 Task: Add Tints Of Nature 7N Natural Medium Blonde to the cart.
Action: Mouse moved to (224, 124)
Screenshot: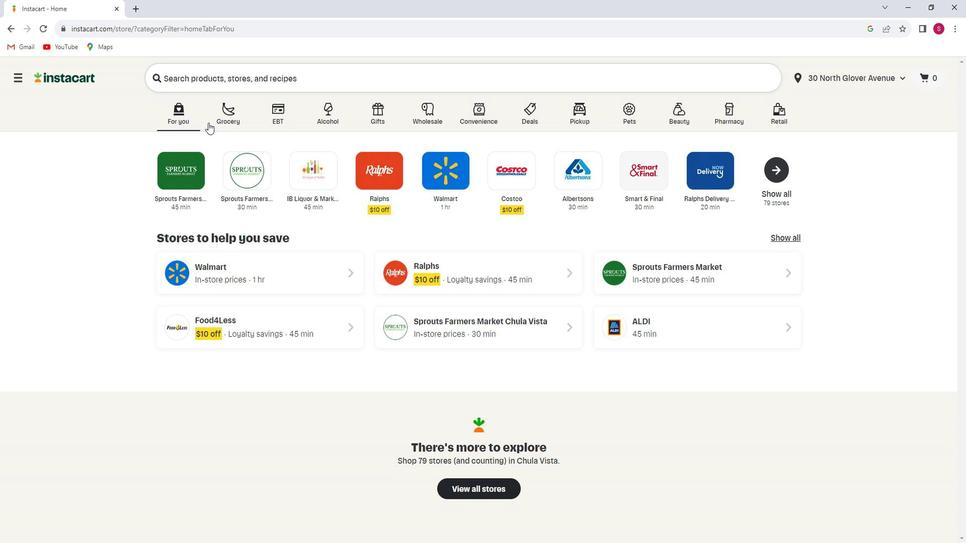 
Action: Mouse pressed left at (224, 124)
Screenshot: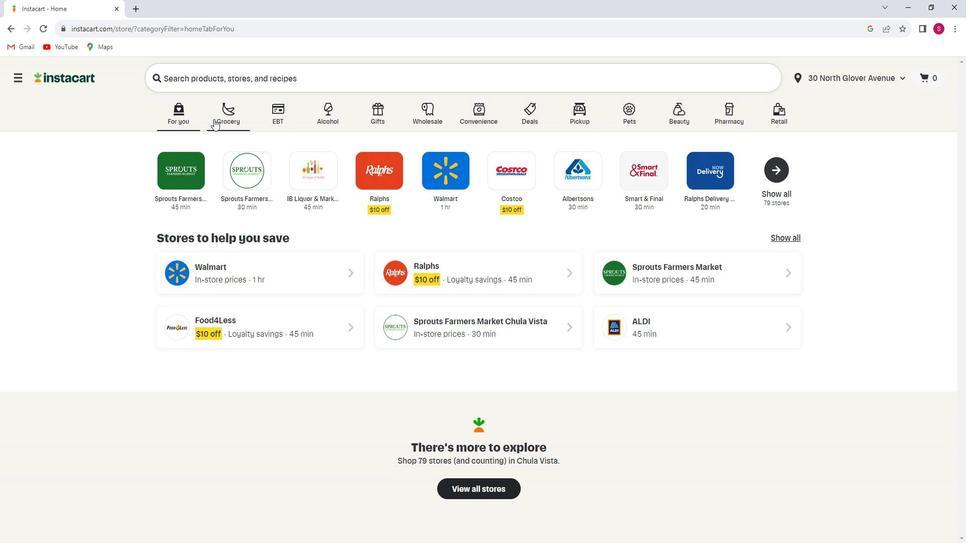 
Action: Mouse moved to (232, 310)
Screenshot: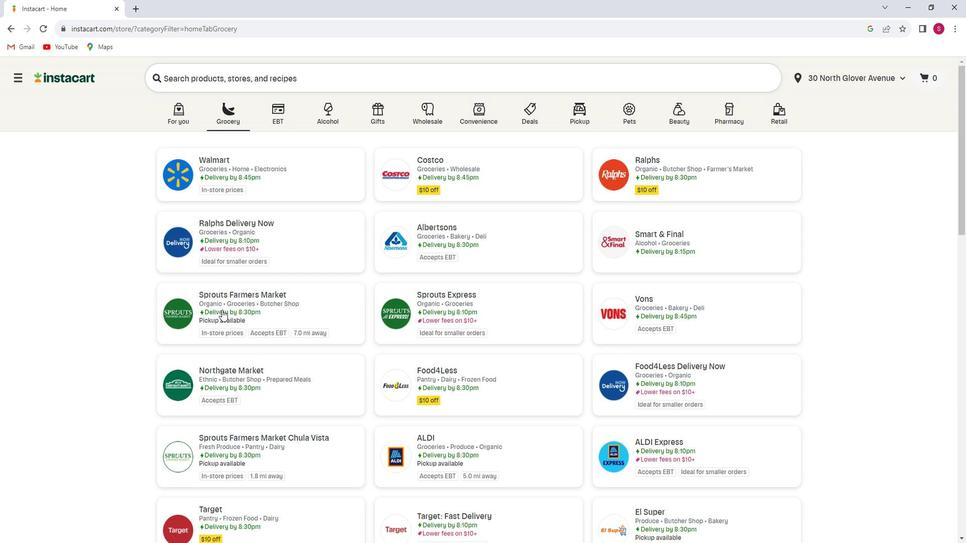 
Action: Mouse pressed left at (232, 310)
Screenshot: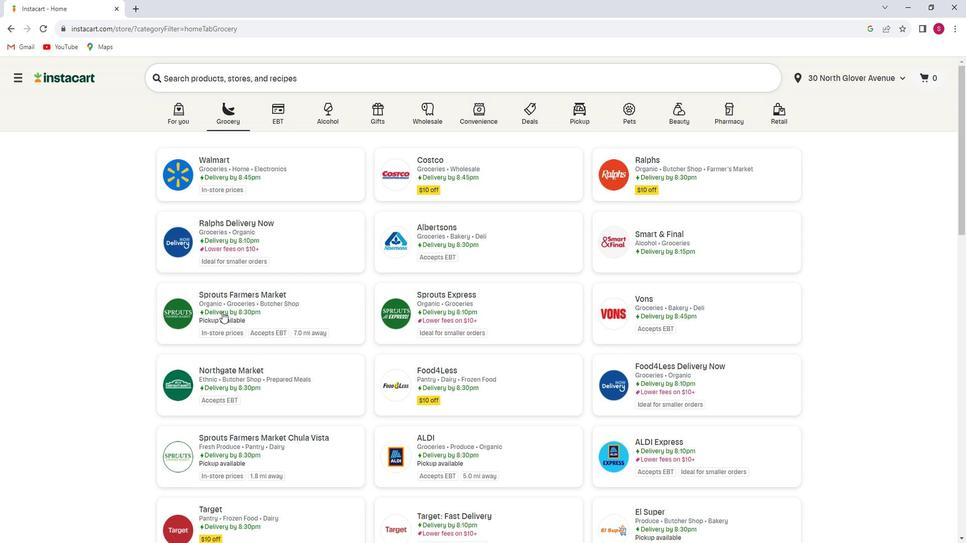 
Action: Mouse moved to (111, 337)
Screenshot: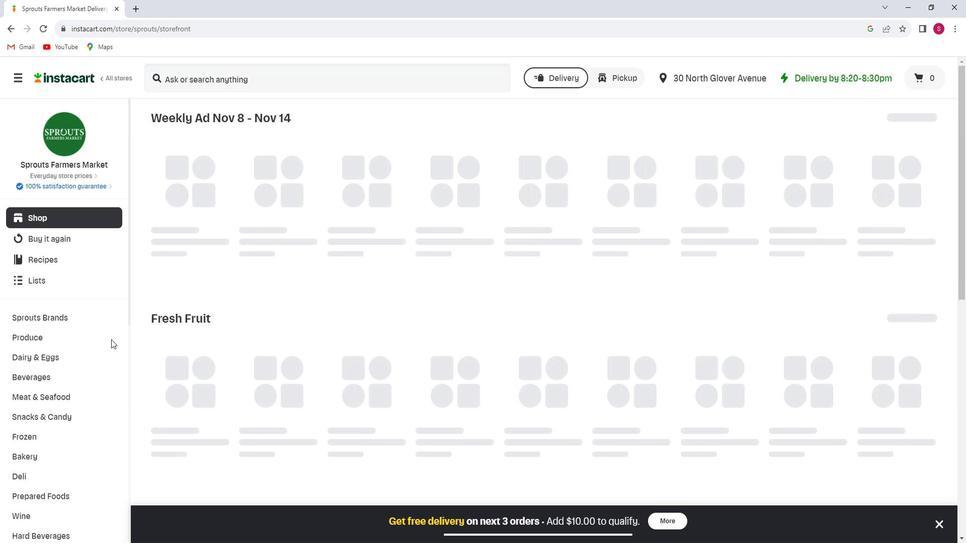 
Action: Mouse scrolled (111, 336) with delta (0, 0)
Screenshot: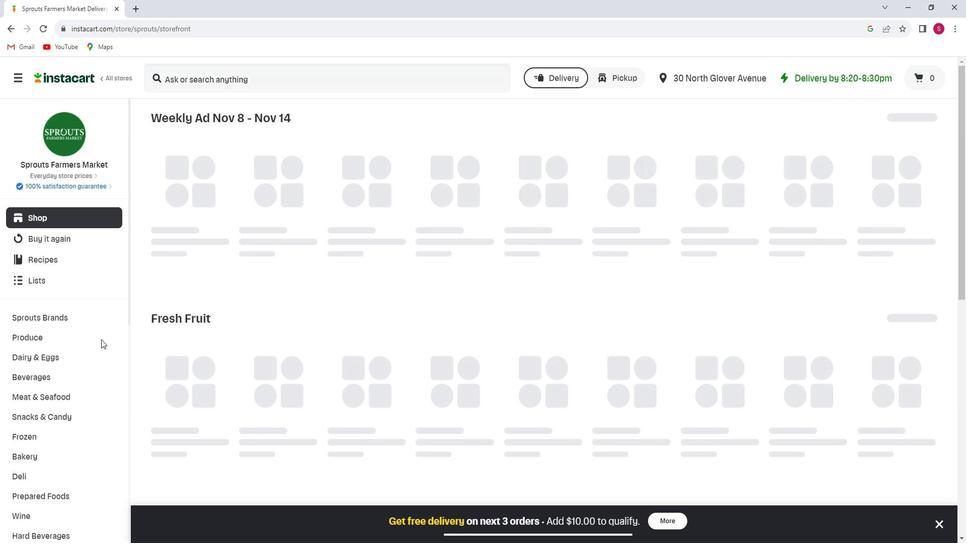 
Action: Mouse moved to (110, 337)
Screenshot: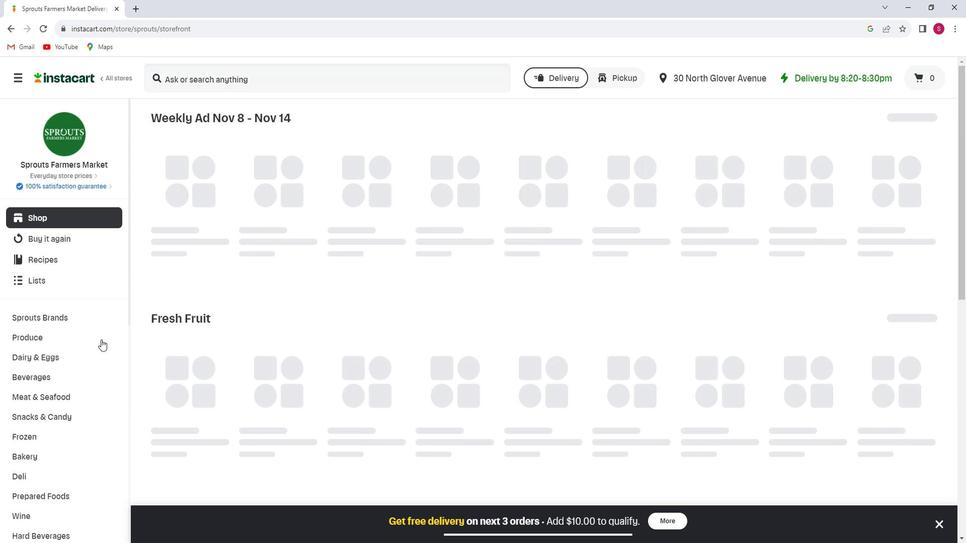 
Action: Mouse scrolled (110, 336) with delta (0, 0)
Screenshot: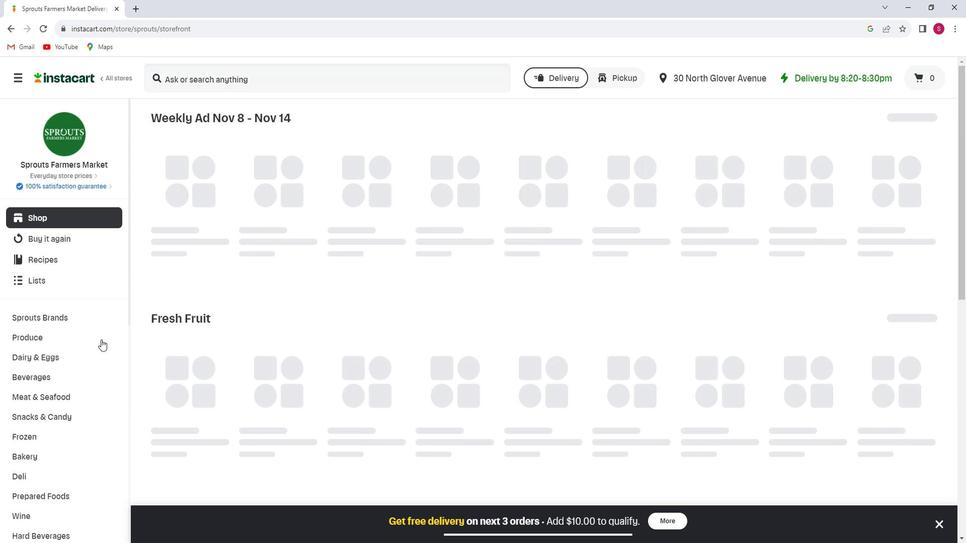 
Action: Mouse scrolled (110, 336) with delta (0, 0)
Screenshot: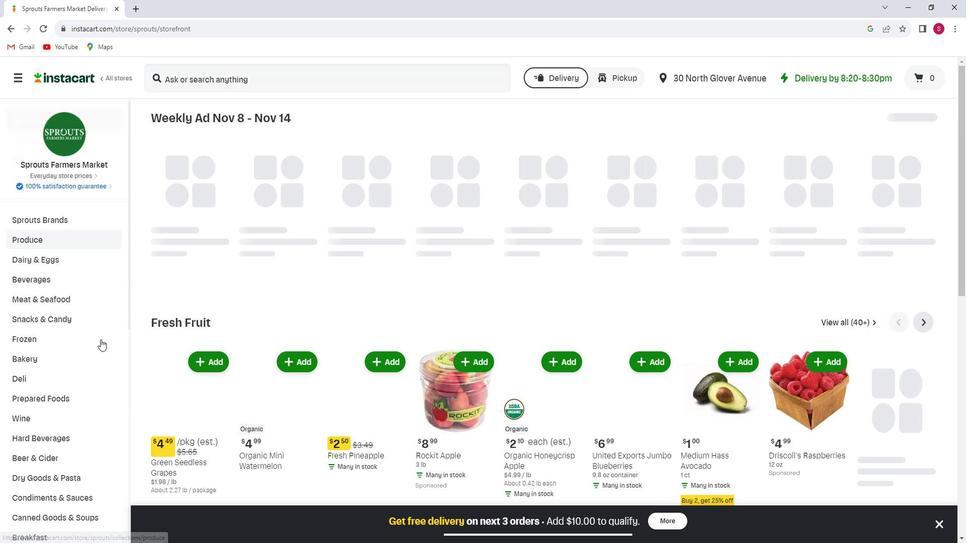 
Action: Mouse scrolled (110, 336) with delta (0, 0)
Screenshot: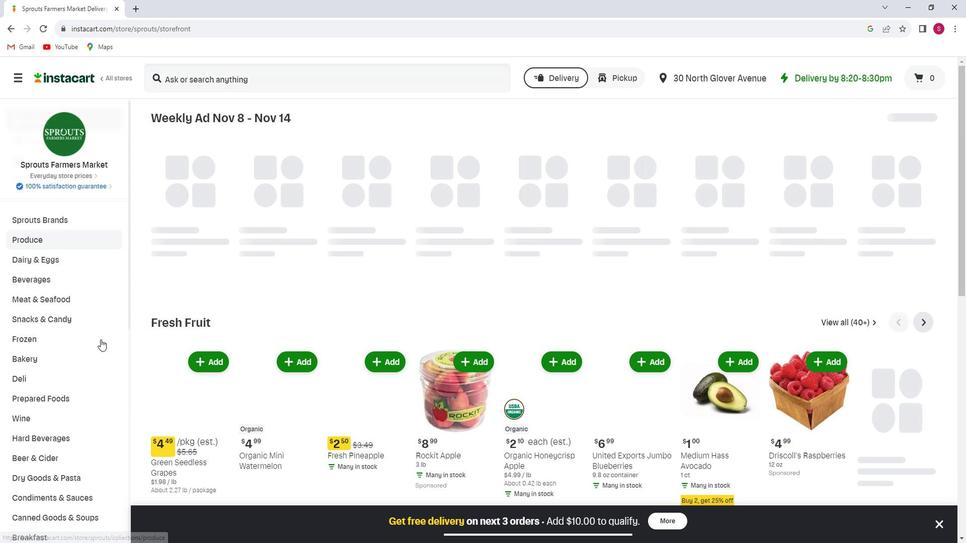 
Action: Mouse moved to (102, 341)
Screenshot: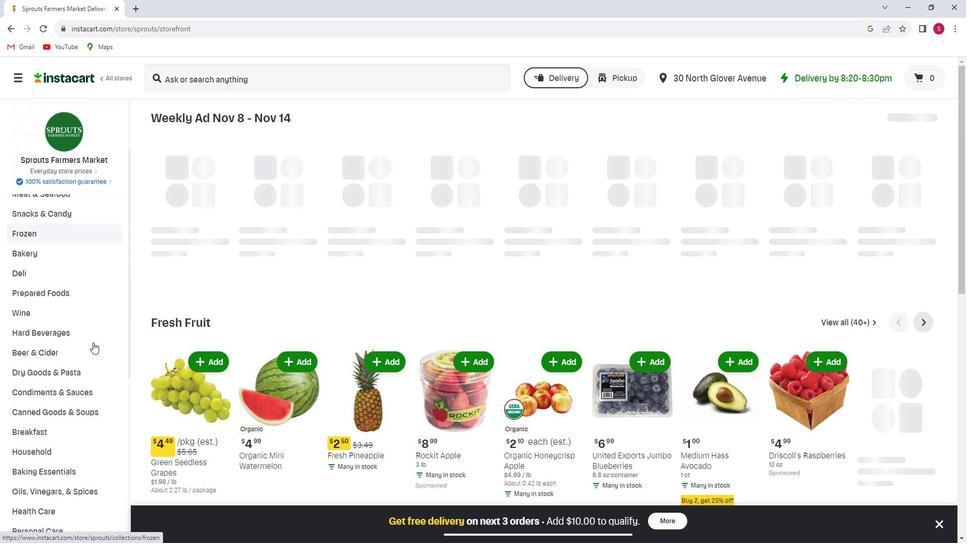 
Action: Mouse scrolled (102, 340) with delta (0, 0)
Screenshot: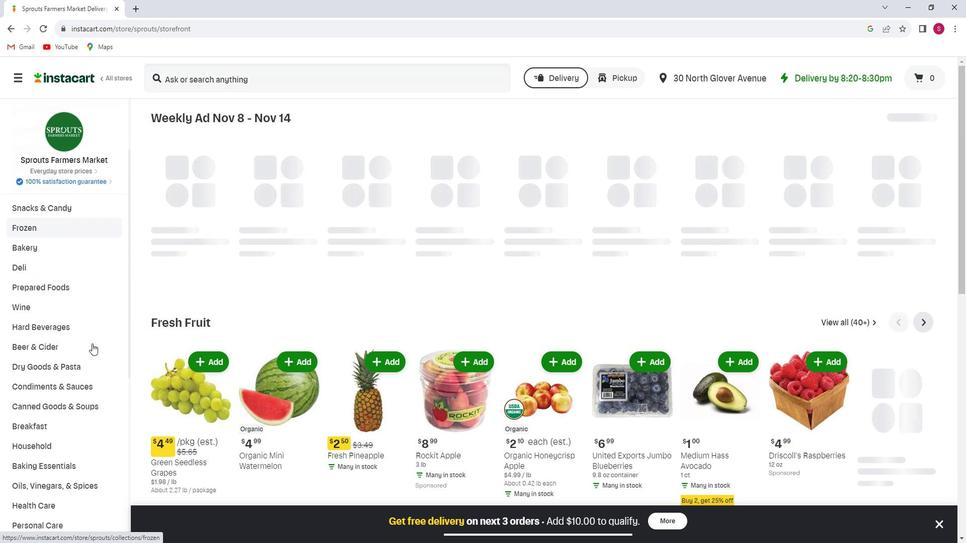 
Action: Mouse scrolled (102, 340) with delta (0, 0)
Screenshot: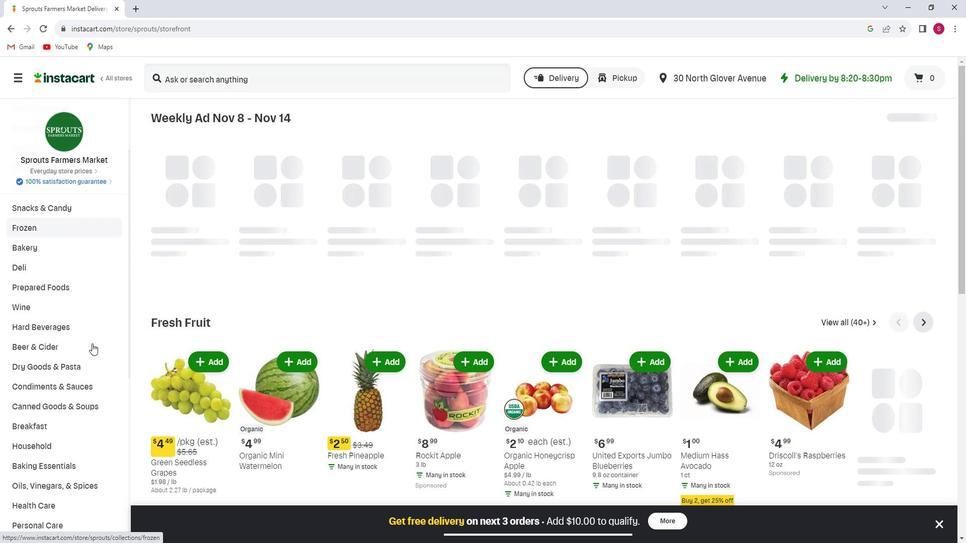 
Action: Mouse moved to (31, 398)
Screenshot: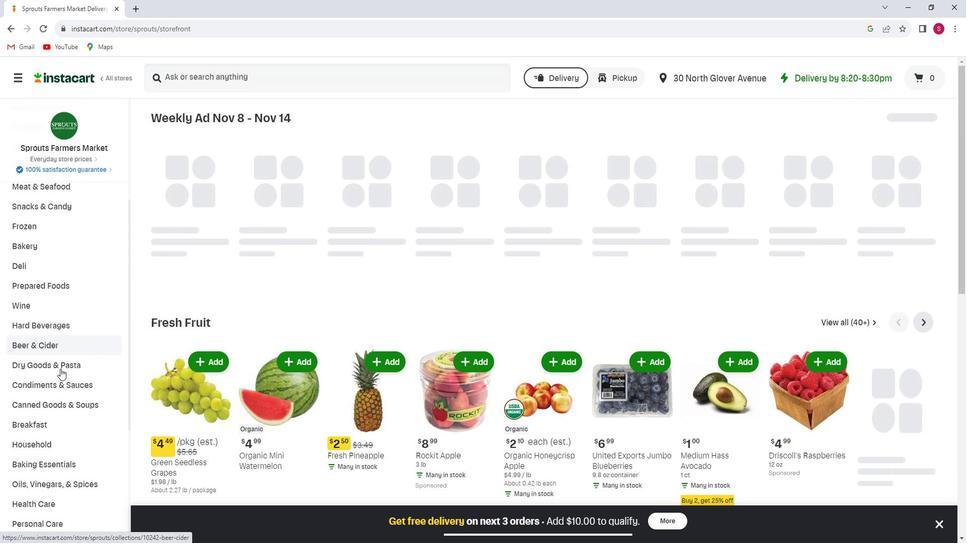 
Action: Mouse scrolled (31, 397) with delta (0, 0)
Screenshot: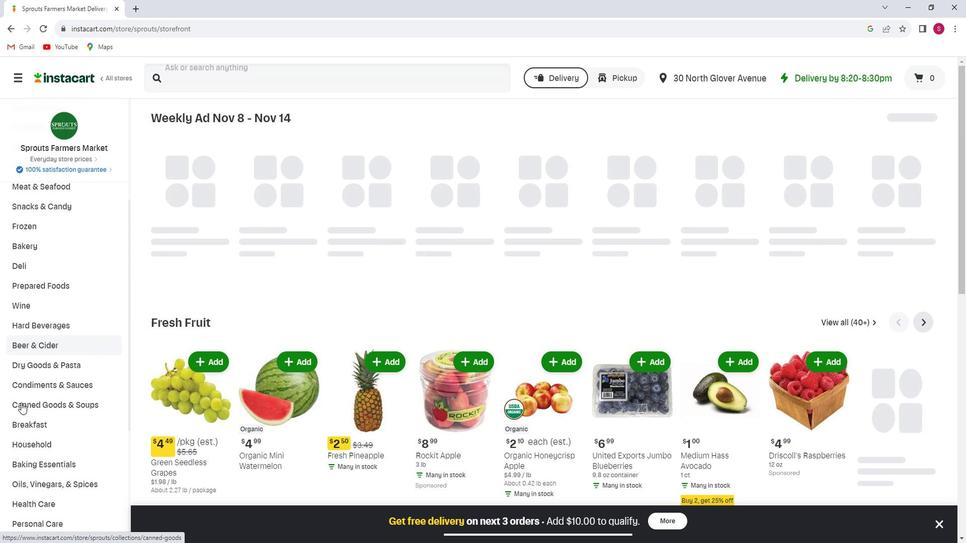 
Action: Mouse scrolled (31, 397) with delta (0, 0)
Screenshot: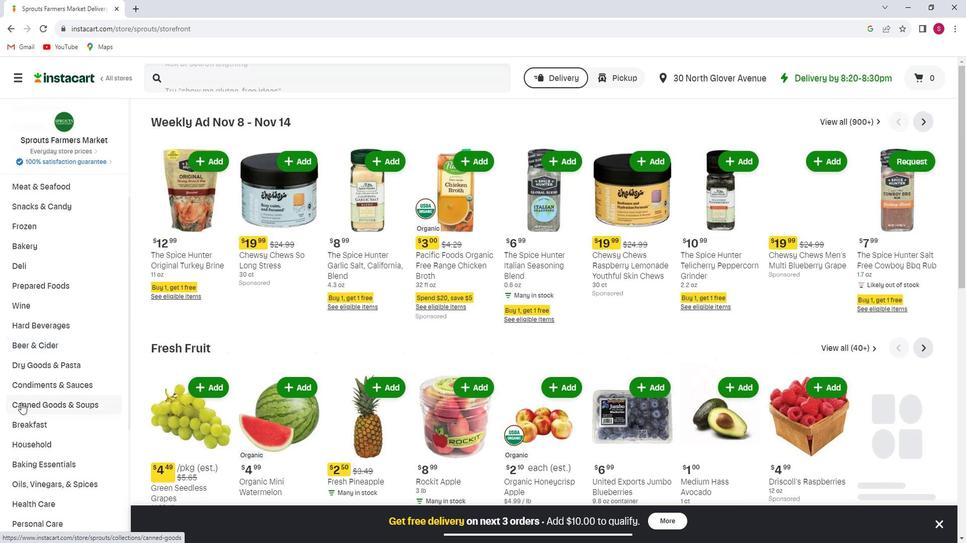 
Action: Mouse scrolled (31, 397) with delta (0, 0)
Screenshot: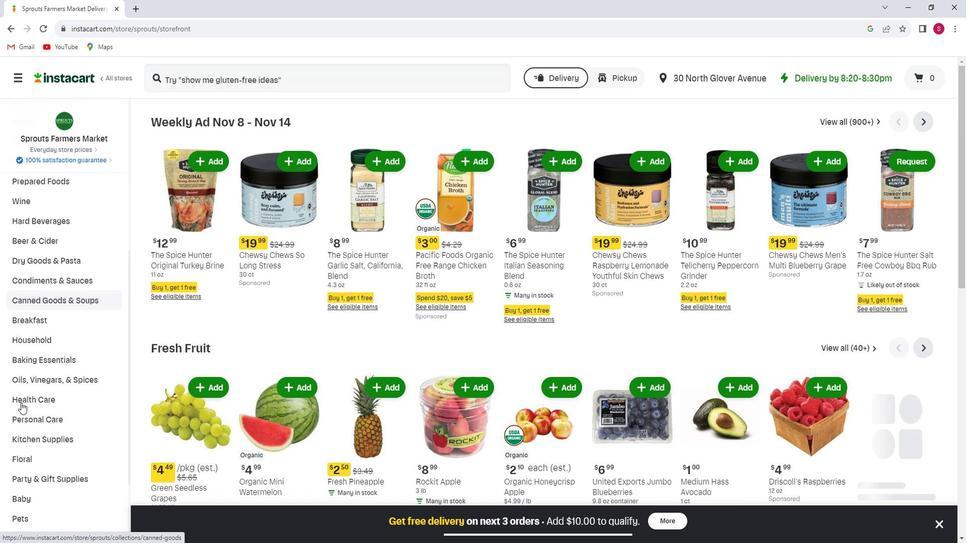 
Action: Mouse moved to (37, 401)
Screenshot: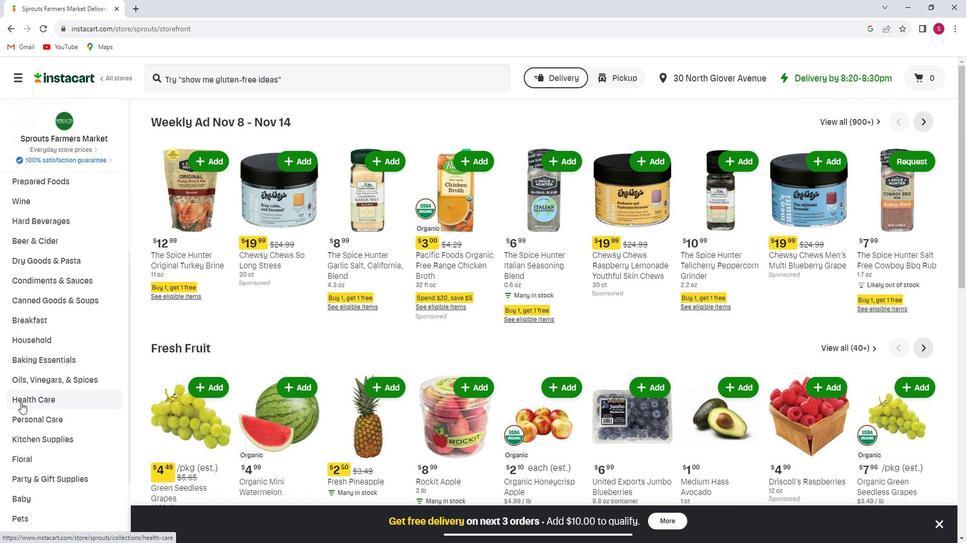 
Action: Mouse scrolled (37, 400) with delta (0, 0)
Screenshot: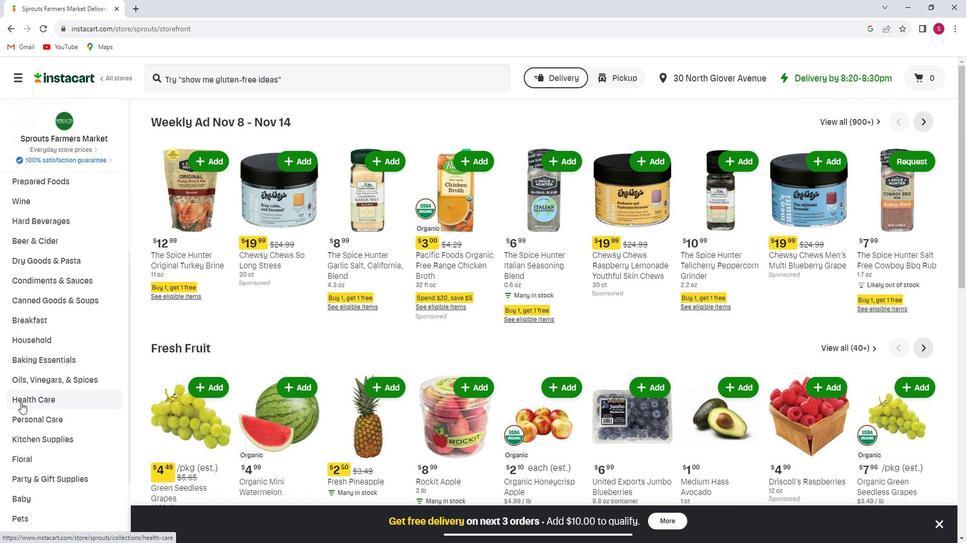 
Action: Mouse moved to (68, 311)
Screenshot: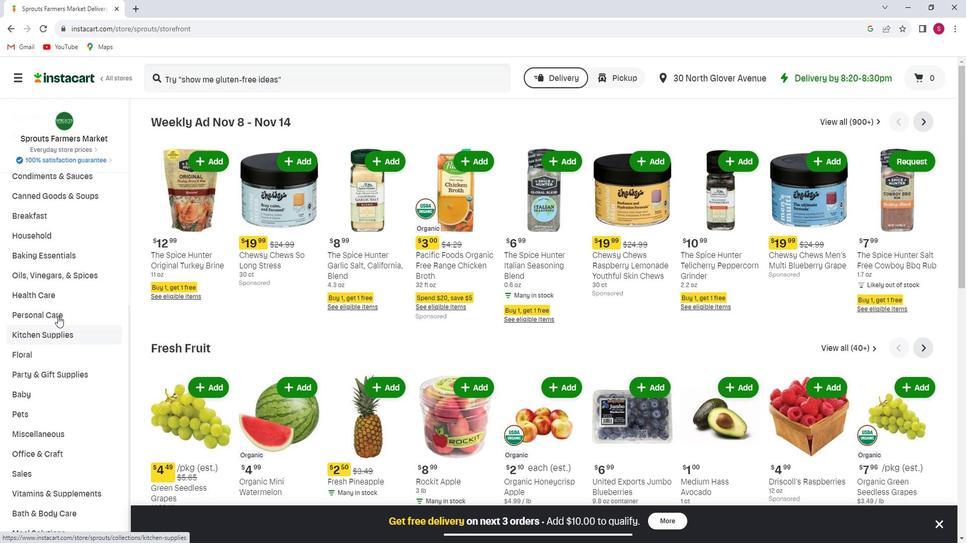 
Action: Mouse pressed left at (68, 311)
Screenshot: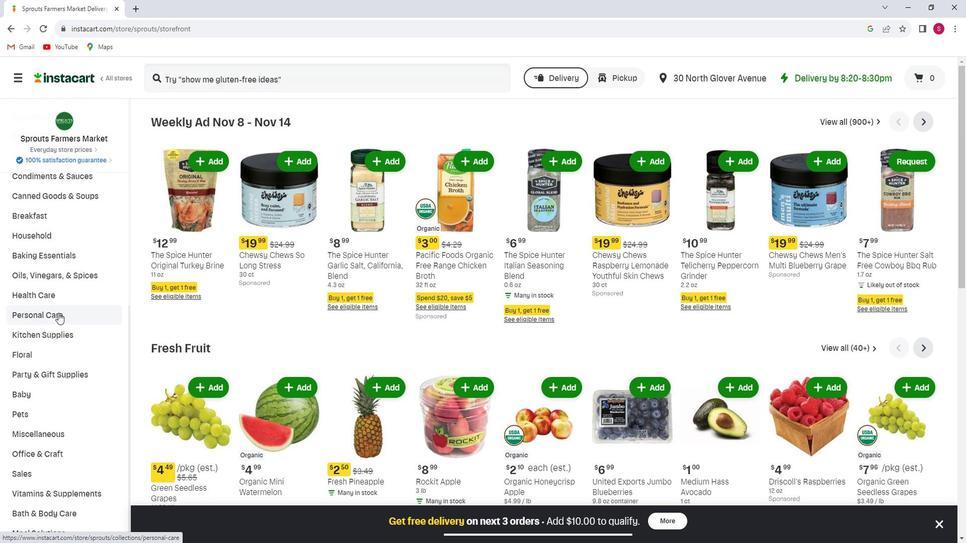 
Action: Mouse moved to (659, 151)
Screenshot: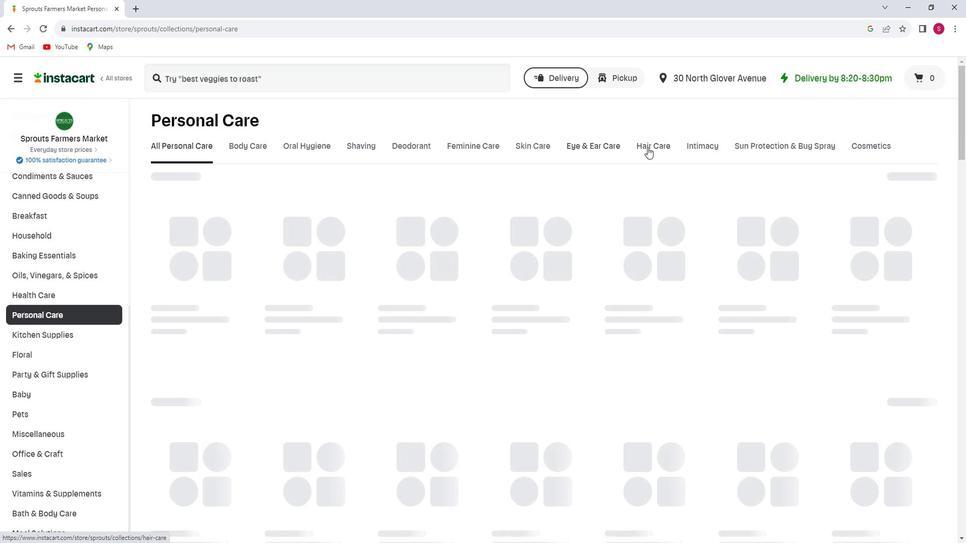 
Action: Mouse pressed left at (659, 151)
Screenshot: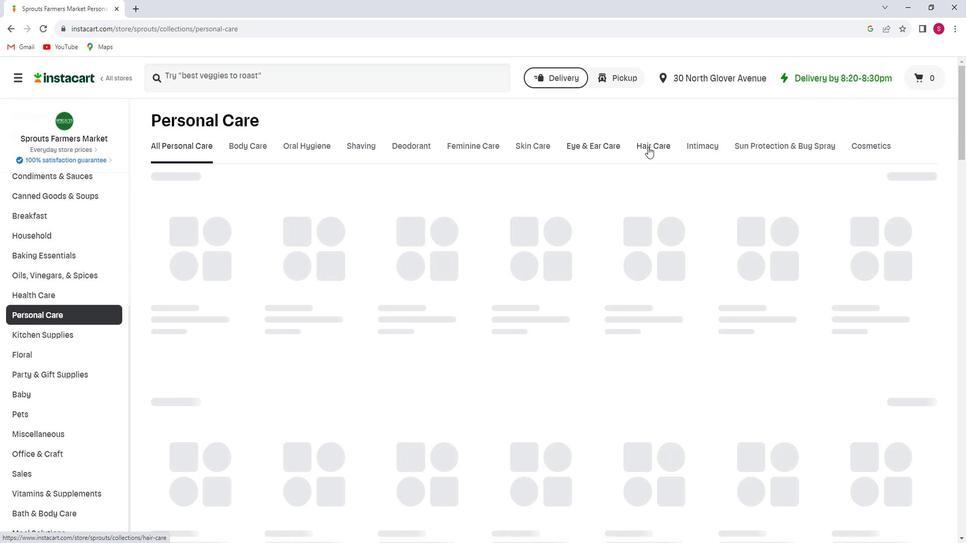 
Action: Mouse moved to (531, 194)
Screenshot: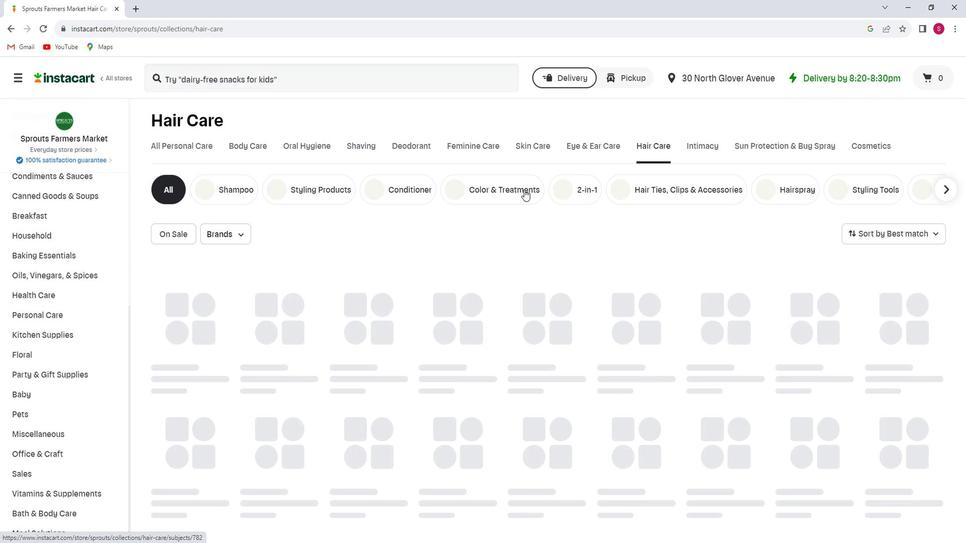 
Action: Mouse pressed left at (531, 194)
Screenshot: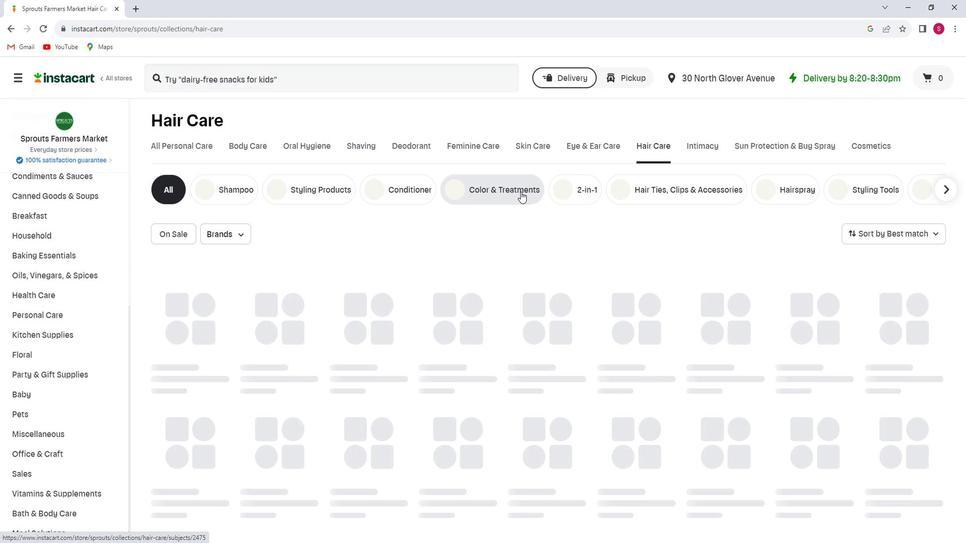 
Action: Mouse moved to (302, 79)
Screenshot: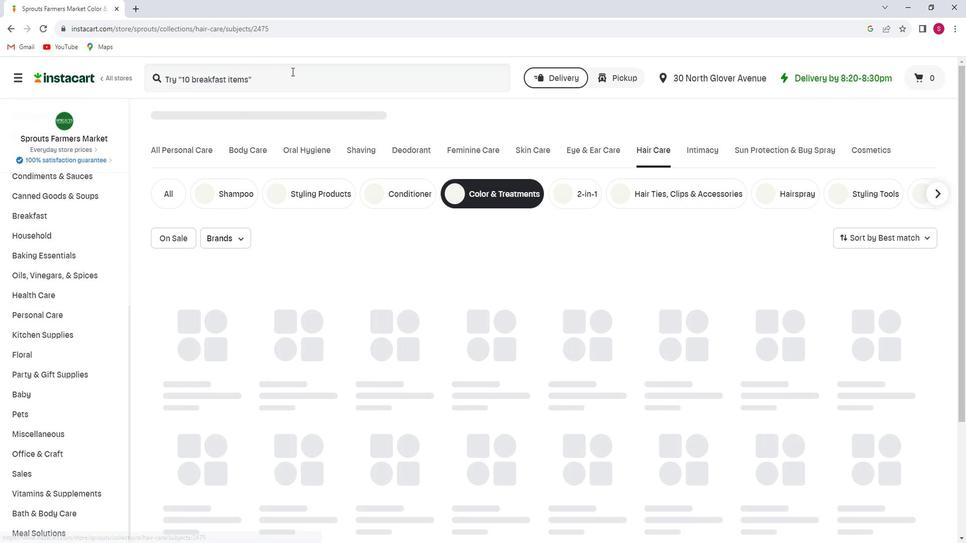 
Action: Mouse pressed left at (302, 79)
Screenshot: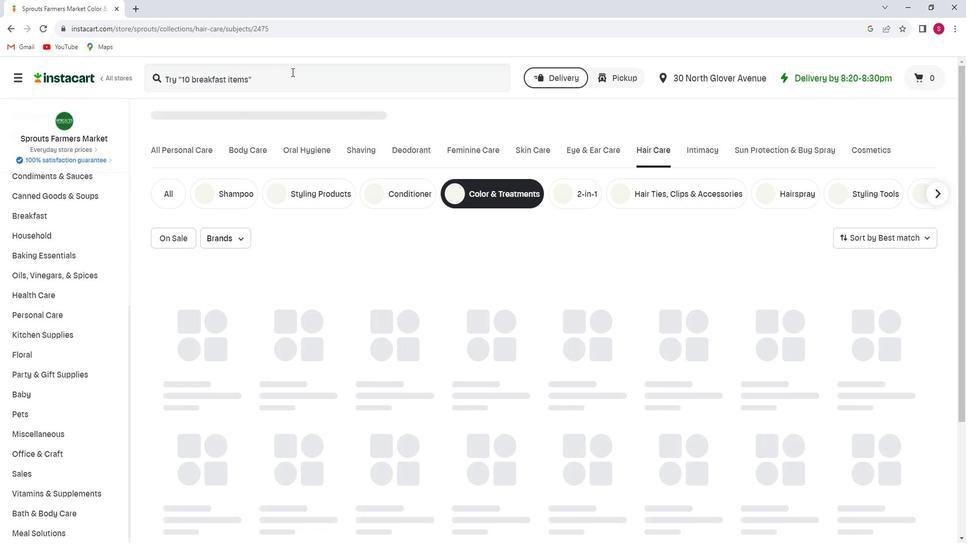 
Action: Key pressed <Key.shift>Tints<Key.space><Key.shift>Of<Key.space><Key.shift>Nature<Key.space>7<Key.shift>N<Key.space><Key.shift>Natural<Key.space><Key.shift>Mediy<Key.backspace>um<Key.space><Key.shift>Blonde<Key.enter>
Screenshot: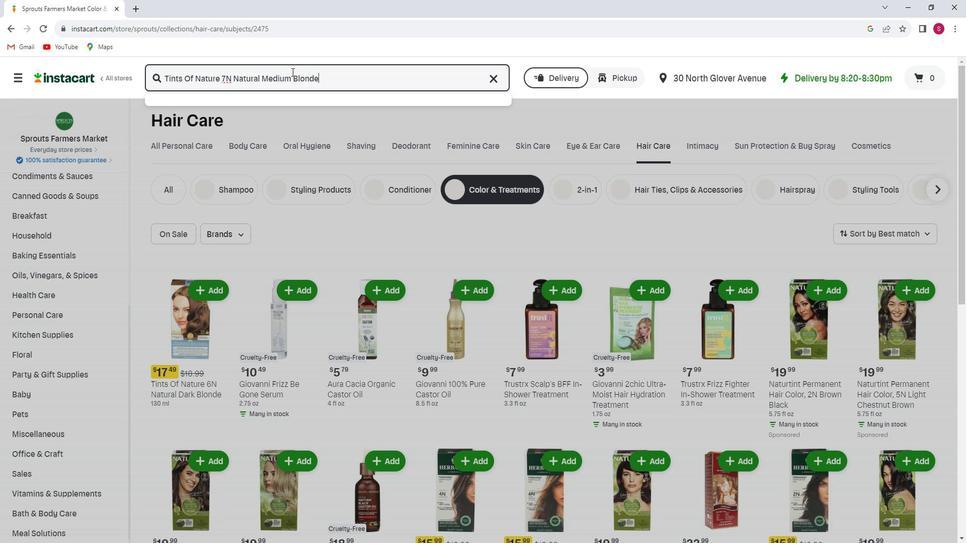 
Action: Mouse moved to (364, 177)
Screenshot: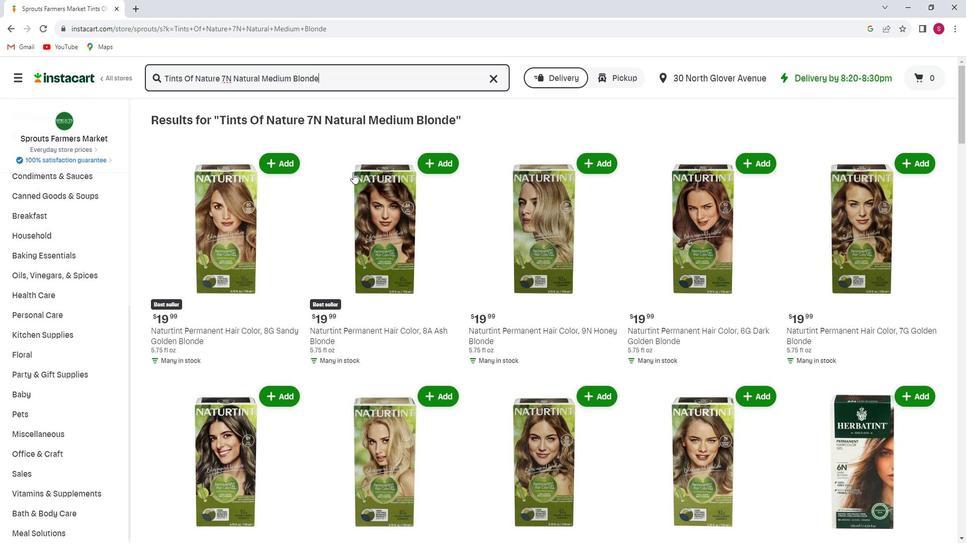 
Action: Mouse scrolled (364, 176) with delta (0, 0)
Screenshot: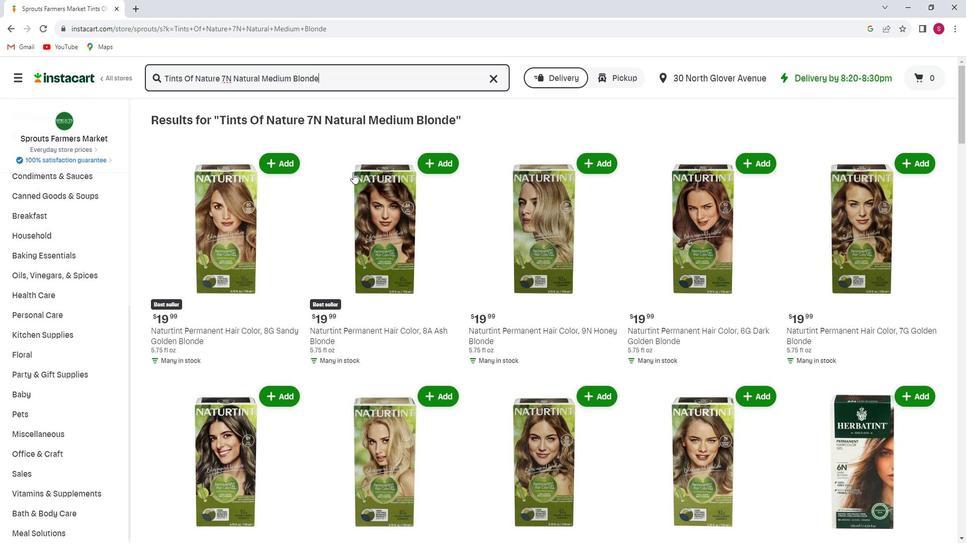 
Action: Mouse scrolled (364, 176) with delta (0, 0)
Screenshot: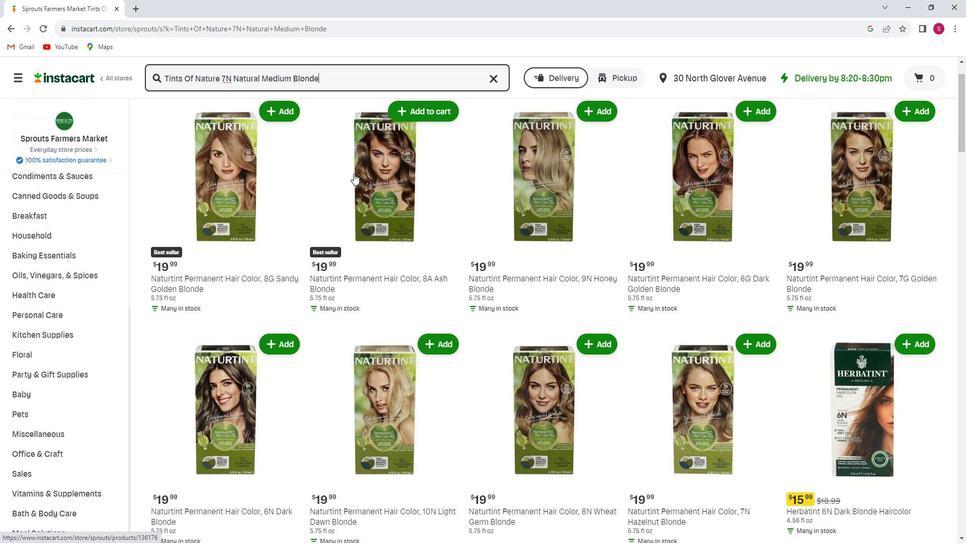 
Action: Mouse moved to (367, 179)
Screenshot: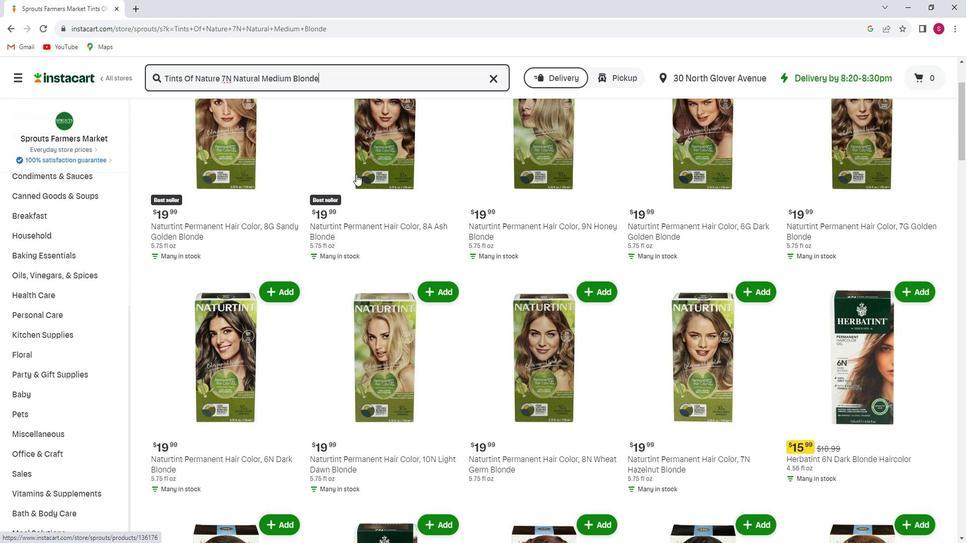 
Action: Mouse scrolled (367, 179) with delta (0, 0)
Screenshot: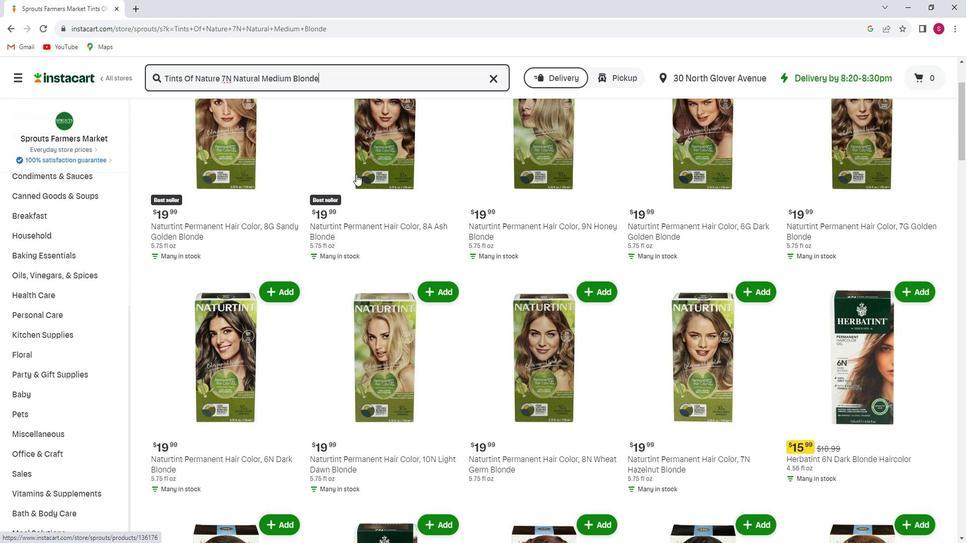 
Action: Mouse moved to (382, 184)
Screenshot: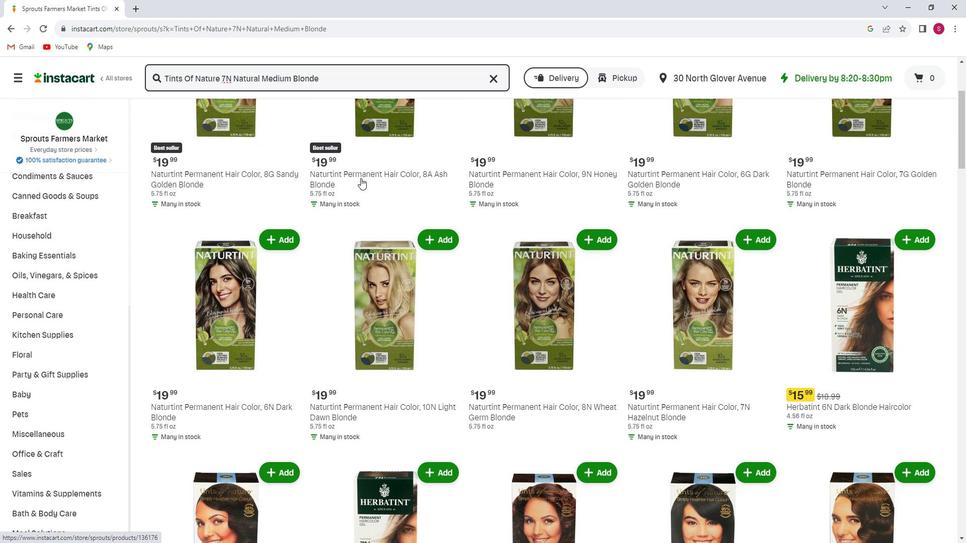 
Action: Mouse scrolled (382, 184) with delta (0, 0)
Screenshot: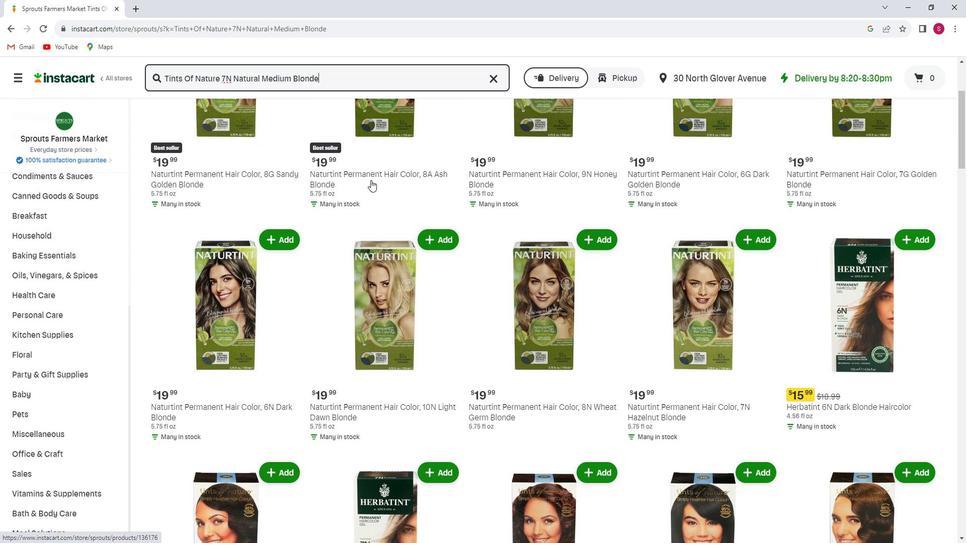 
Action: Mouse moved to (383, 184)
Screenshot: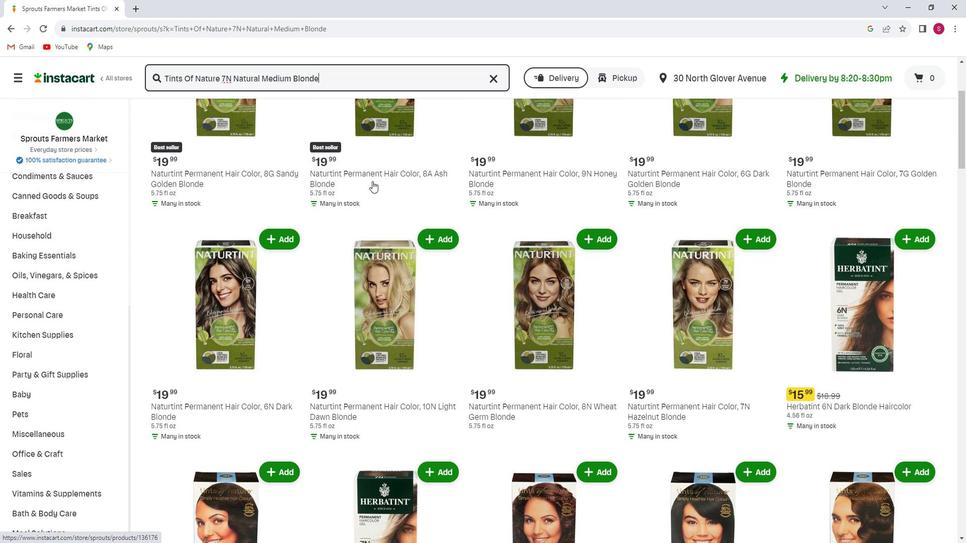 
Action: Mouse scrolled (383, 184) with delta (0, 0)
Screenshot: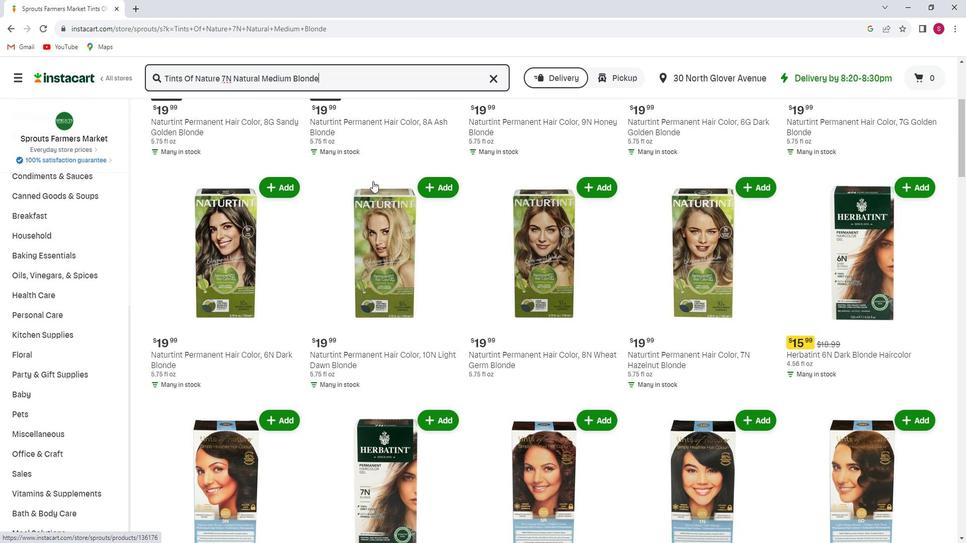
Action: Mouse scrolled (383, 184) with delta (0, 0)
Screenshot: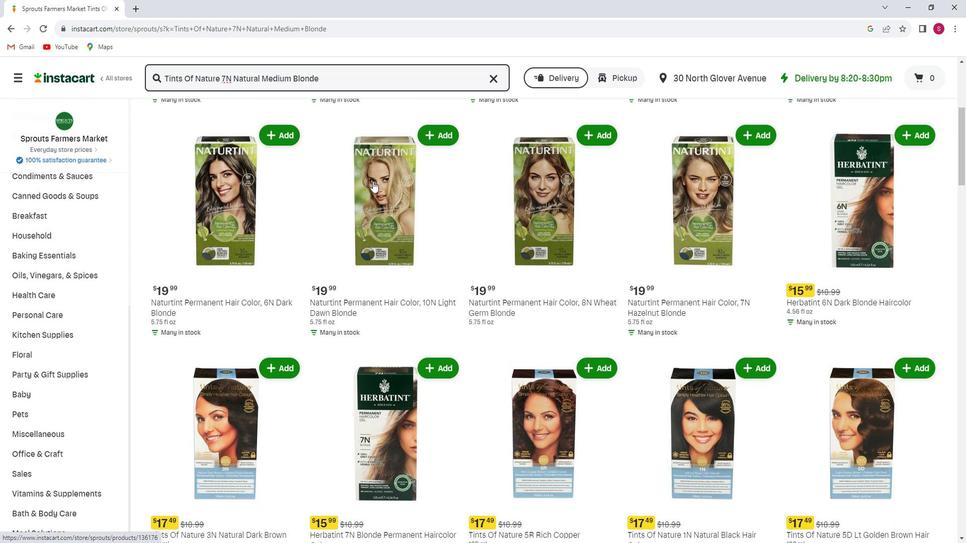 
Action: Mouse scrolled (383, 184) with delta (0, 0)
Screenshot: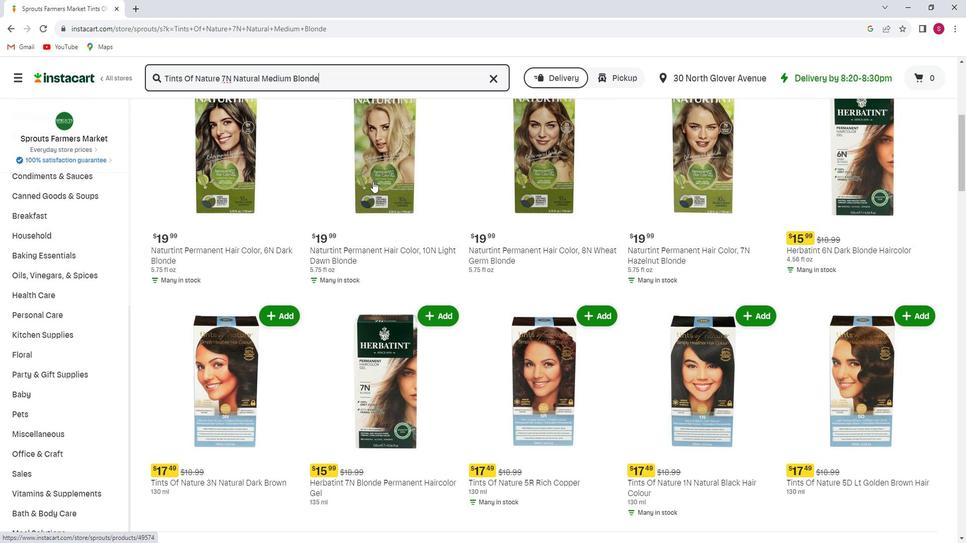 
Action: Mouse moved to (410, 193)
Screenshot: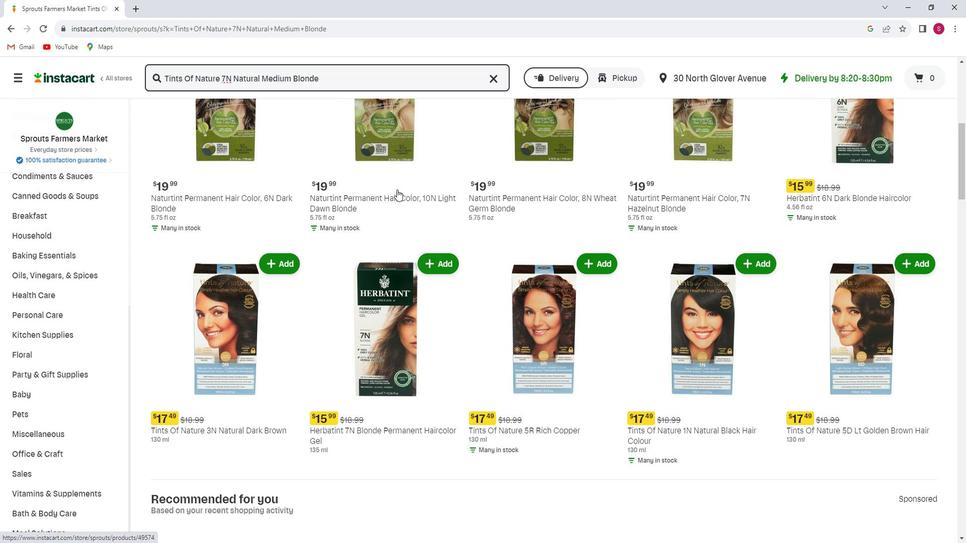 
Action: Mouse scrolled (410, 192) with delta (0, 0)
Screenshot: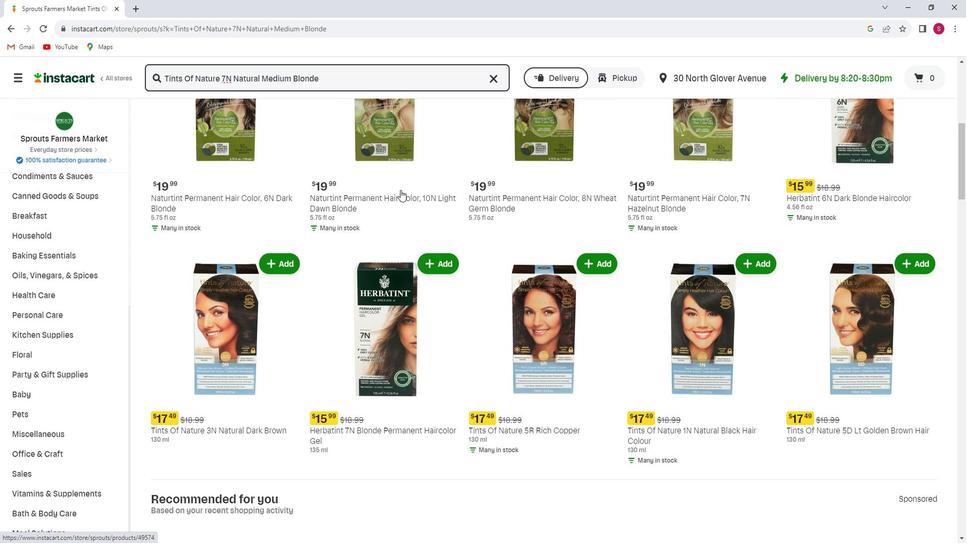 
Action: Mouse moved to (425, 196)
Screenshot: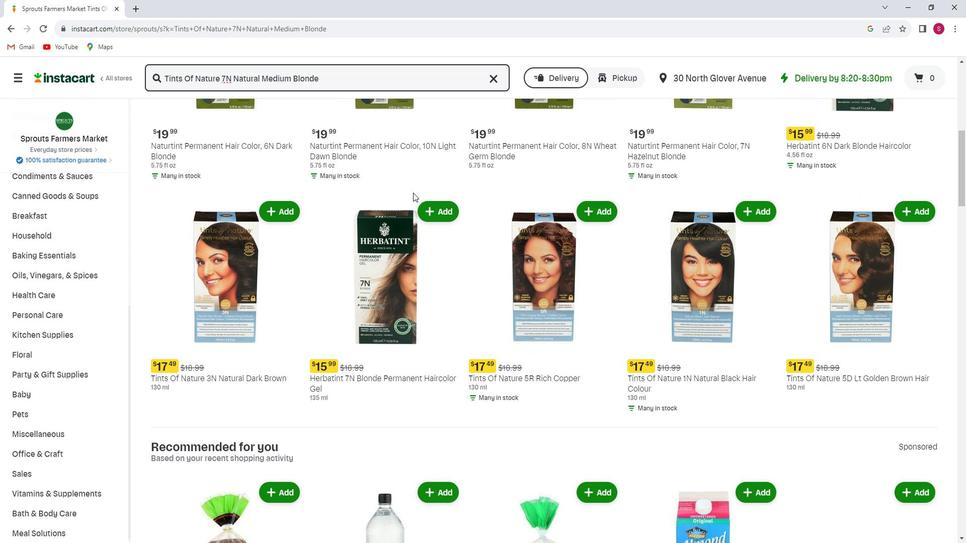 
Action: Mouse scrolled (425, 195) with delta (0, 0)
Screenshot: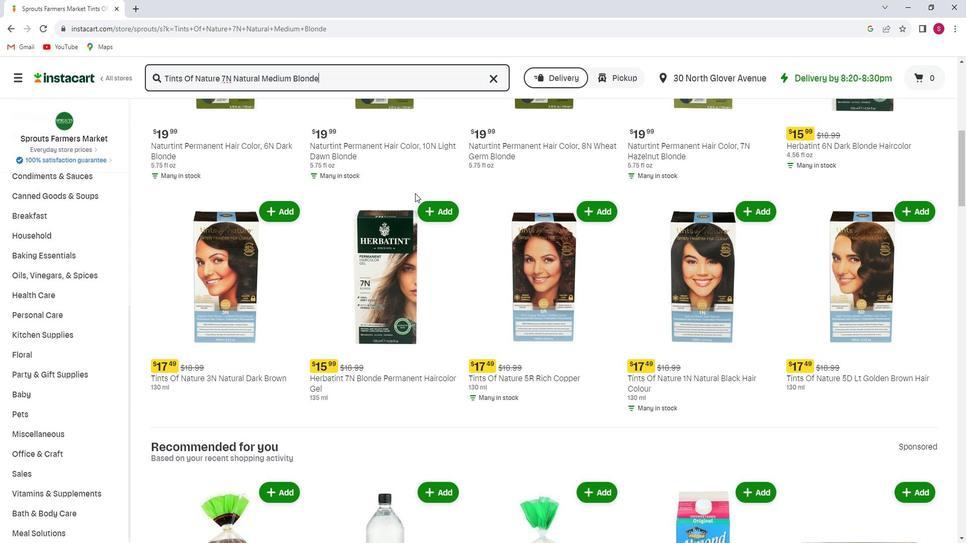 
Action: Mouse scrolled (425, 195) with delta (0, 0)
Screenshot: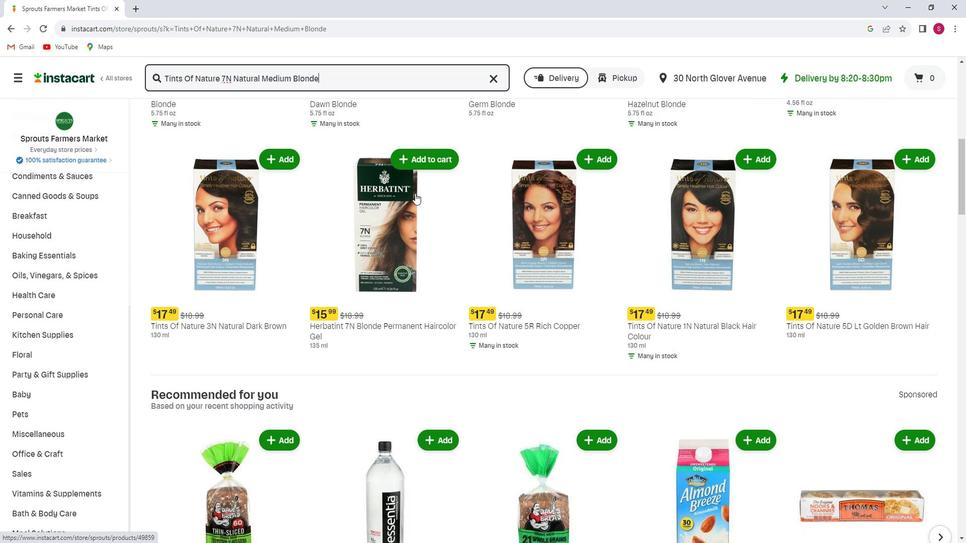 
Action: Mouse scrolled (425, 195) with delta (0, 0)
Screenshot: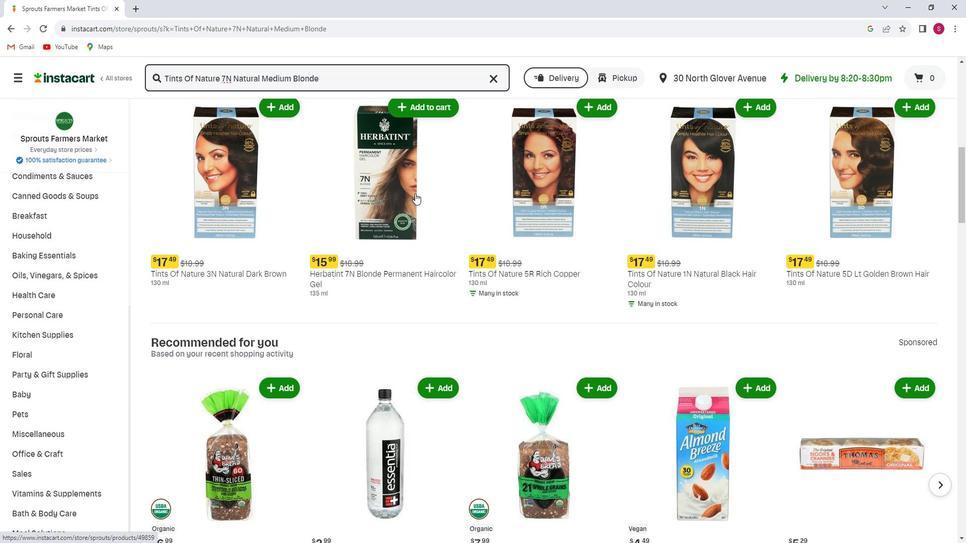 
Action: Mouse scrolled (425, 195) with delta (0, 0)
Screenshot: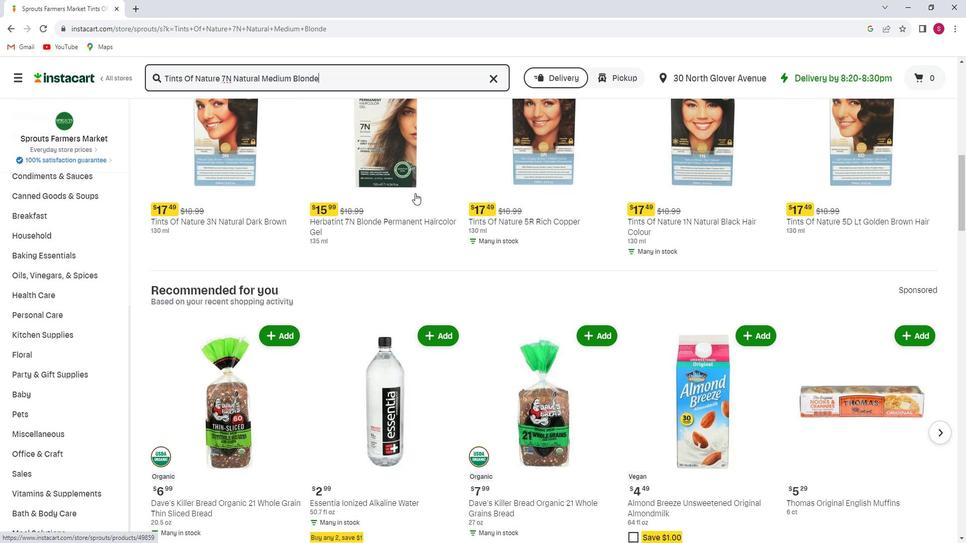 
Action: Mouse scrolled (425, 195) with delta (0, 0)
Screenshot: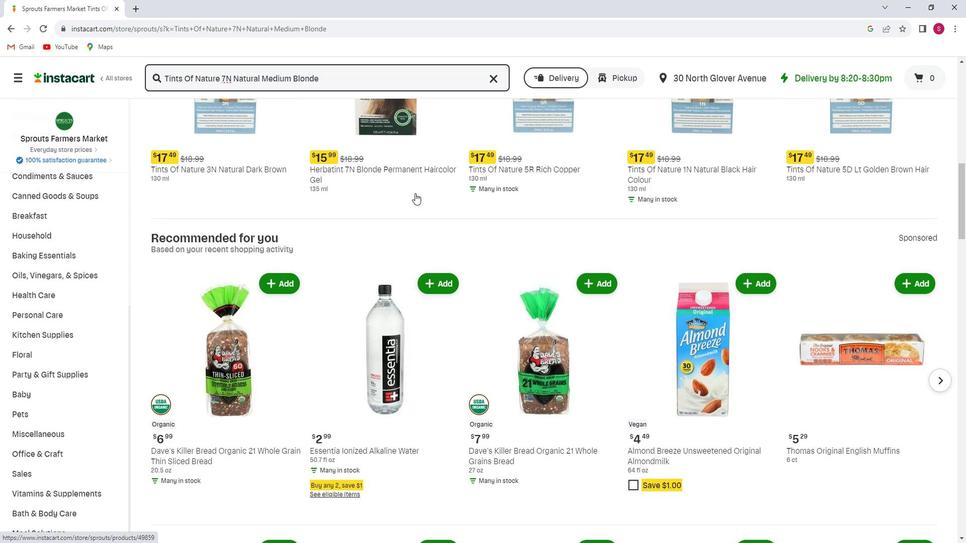 
Action: Mouse scrolled (425, 195) with delta (0, 0)
Screenshot: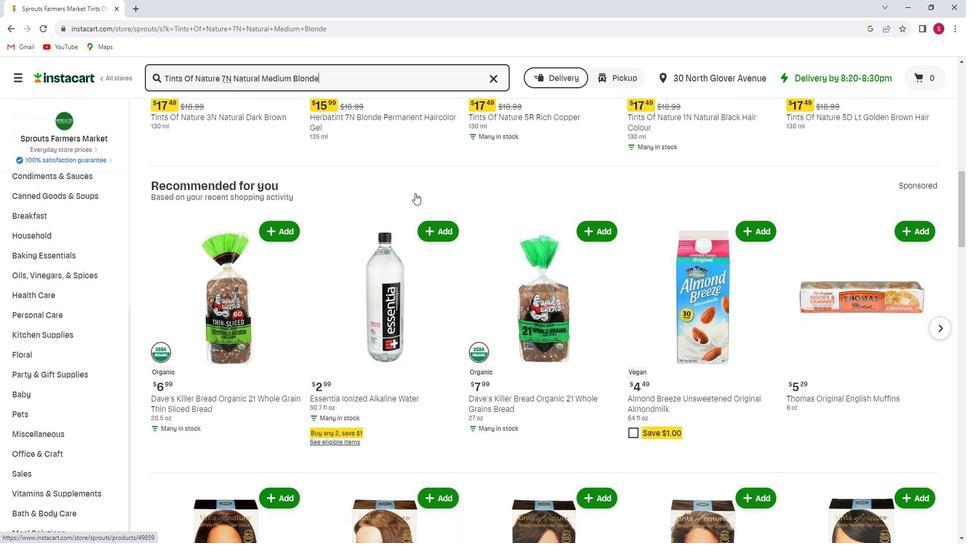 
Action: Mouse scrolled (425, 195) with delta (0, 0)
Screenshot: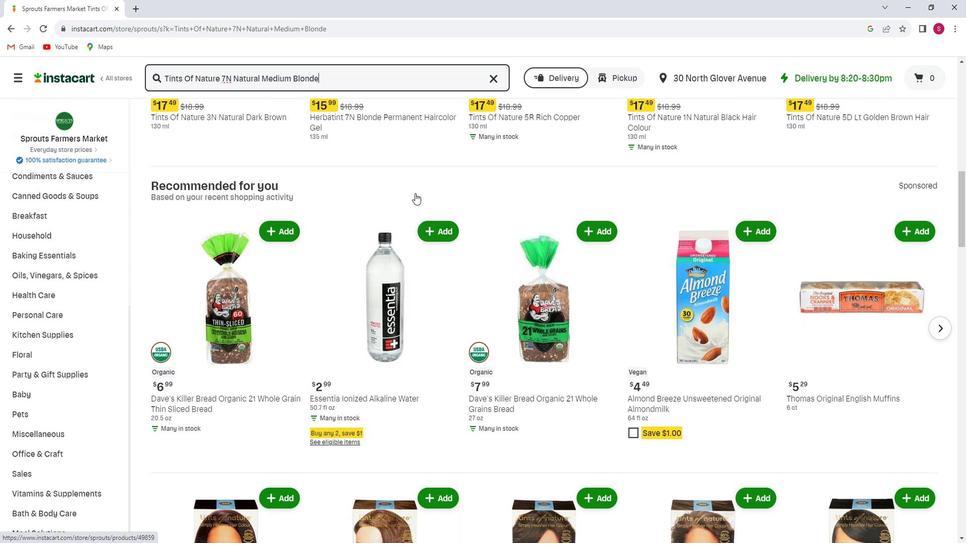 
Action: Mouse scrolled (425, 195) with delta (0, 0)
Screenshot: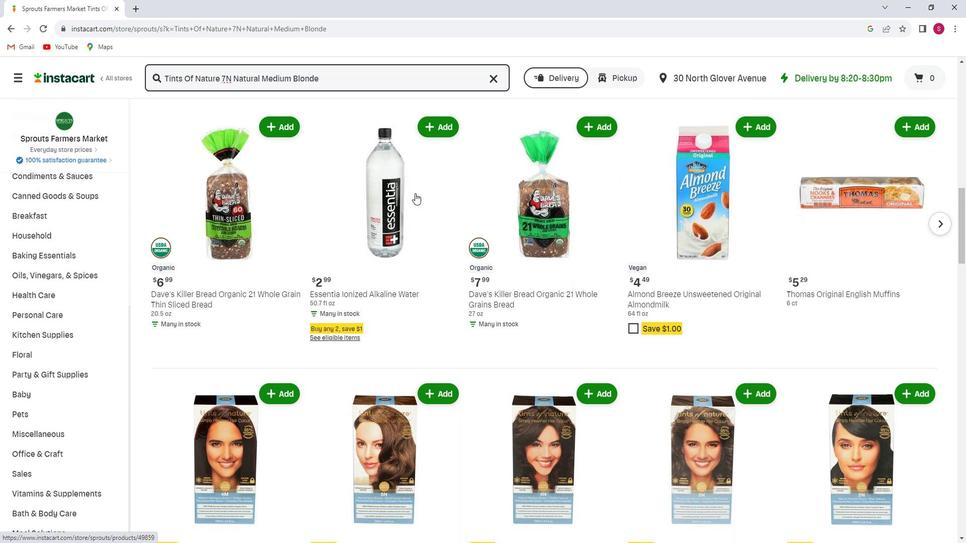 
Action: Mouse scrolled (425, 195) with delta (0, 0)
Screenshot: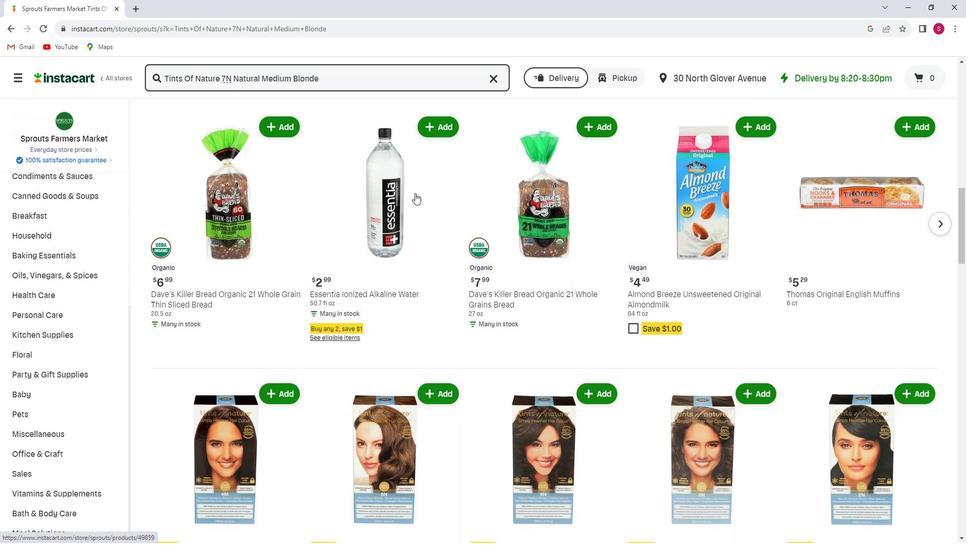
Action: Mouse scrolled (425, 195) with delta (0, 0)
Screenshot: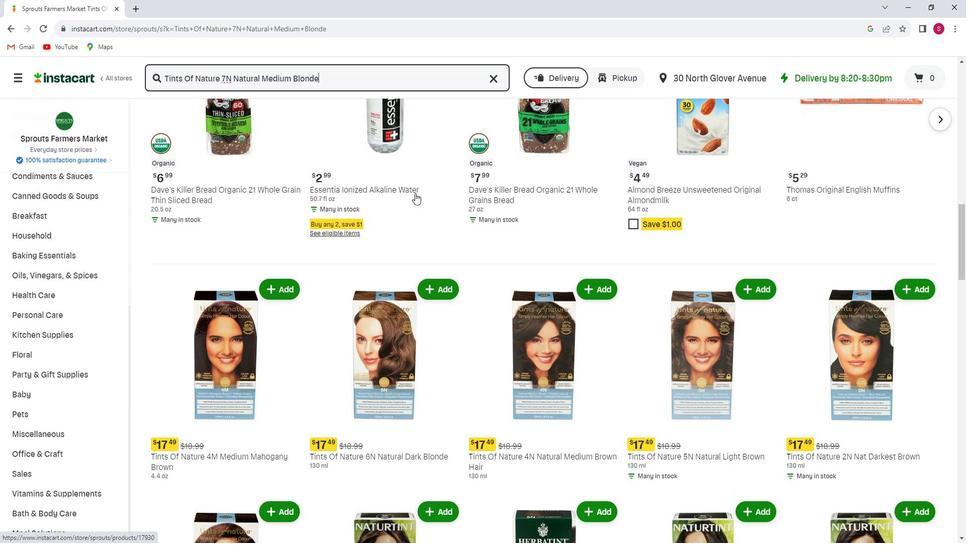
Action: Mouse scrolled (425, 195) with delta (0, 0)
Screenshot: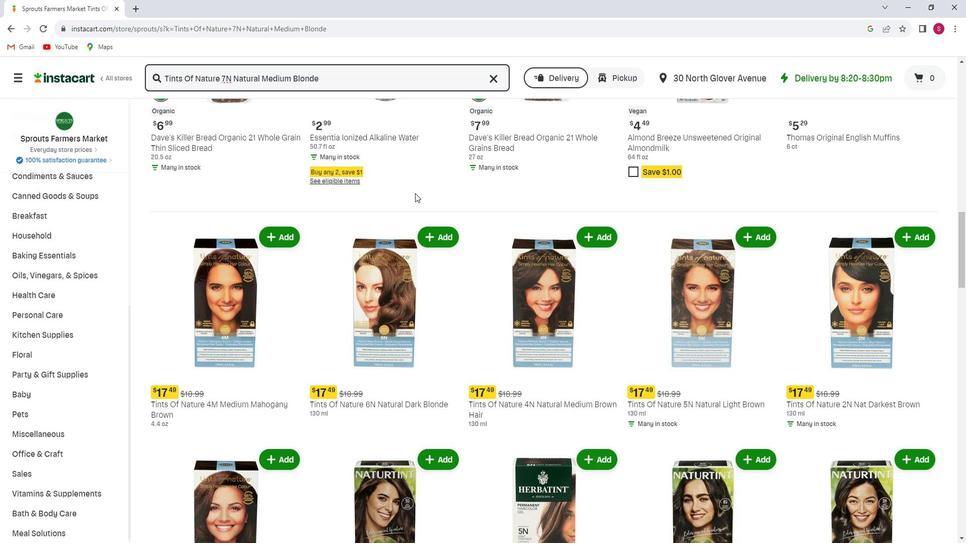 
Action: Mouse scrolled (425, 195) with delta (0, 0)
Screenshot: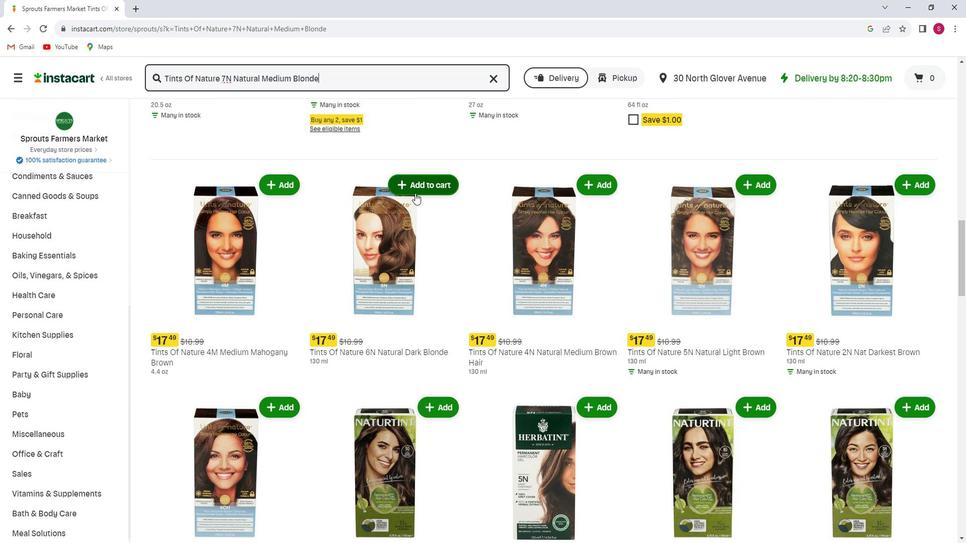 
Action: Mouse scrolled (425, 195) with delta (0, 0)
Screenshot: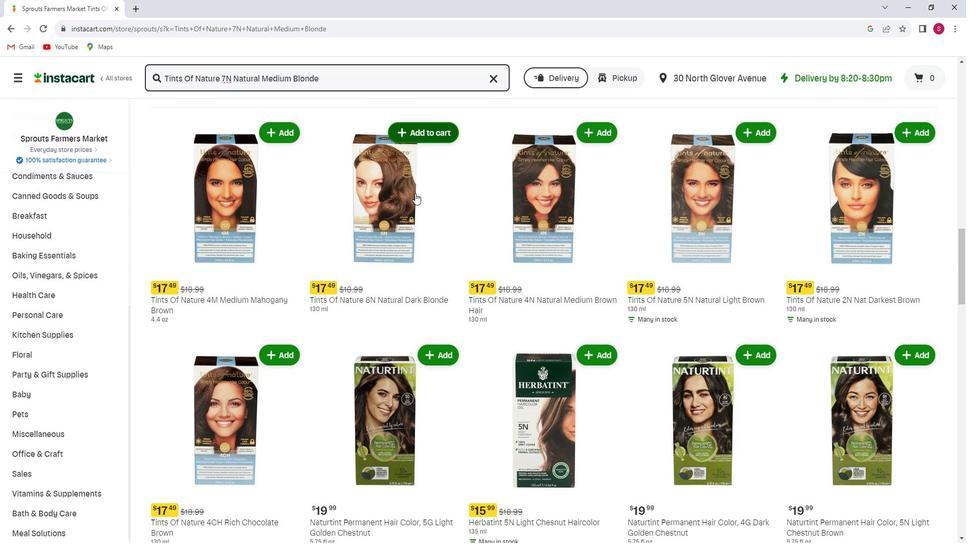 
Action: Mouse scrolled (425, 195) with delta (0, 0)
Screenshot: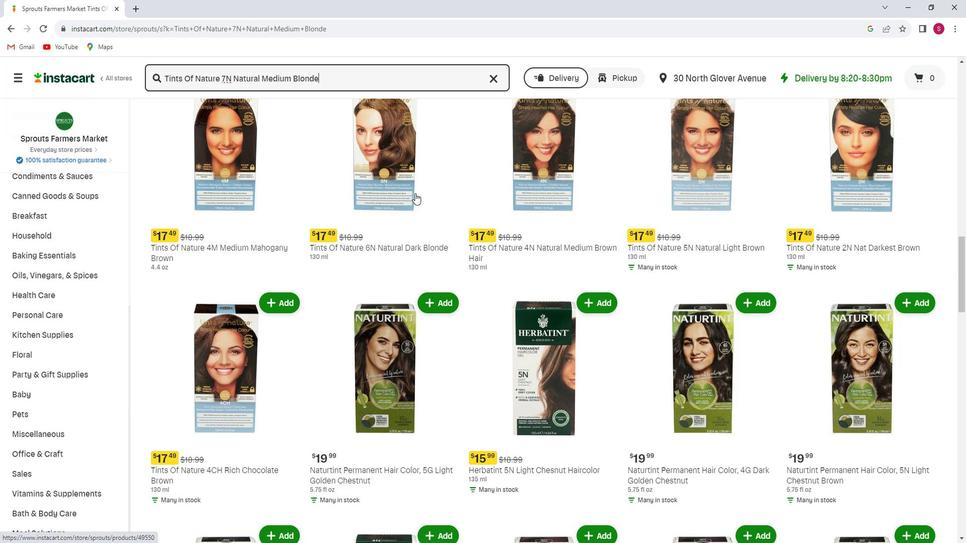 
Action: Mouse scrolled (425, 195) with delta (0, 0)
Screenshot: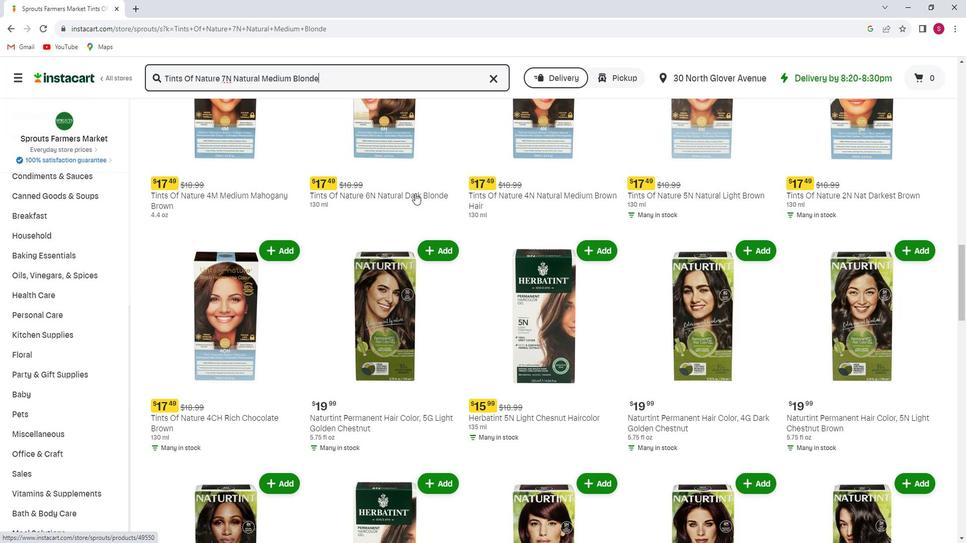 
Action: Mouse scrolled (425, 195) with delta (0, 0)
Screenshot: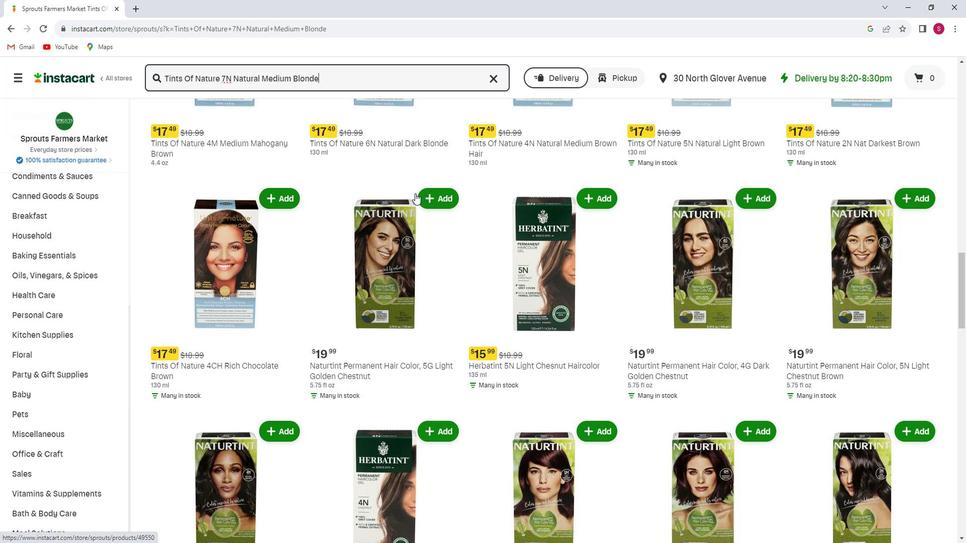 
Action: Mouse scrolled (425, 195) with delta (0, 0)
Screenshot: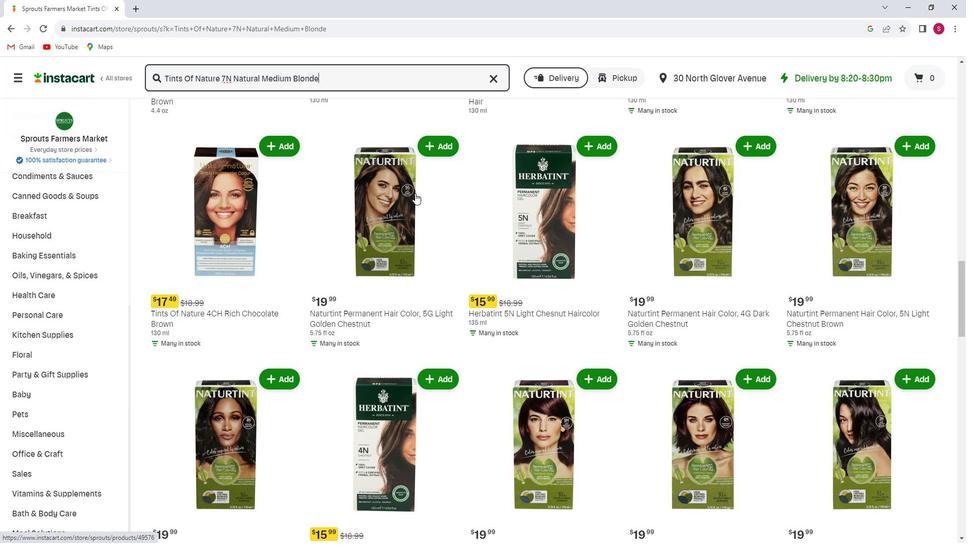 
Action: Mouse scrolled (425, 195) with delta (0, 0)
Screenshot: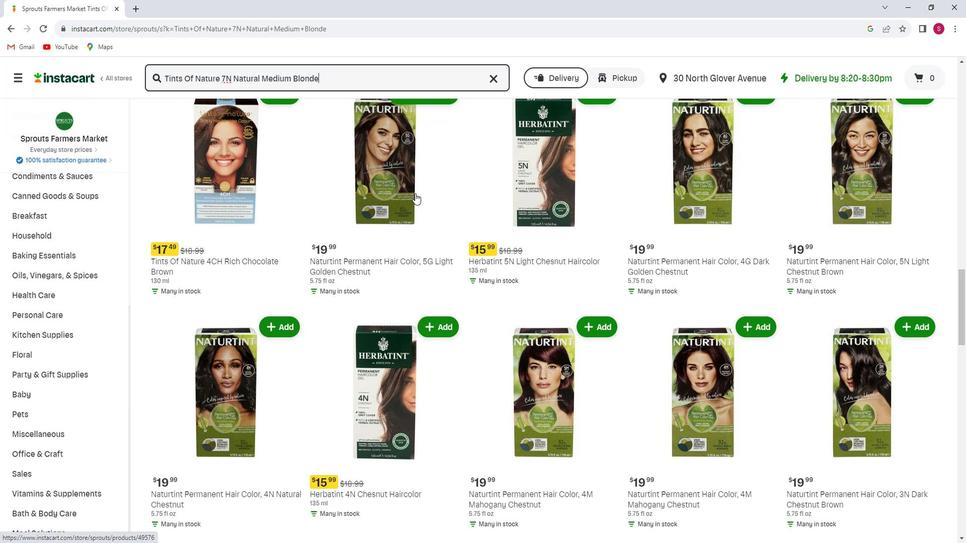 
Action: Mouse scrolled (425, 195) with delta (0, 0)
Screenshot: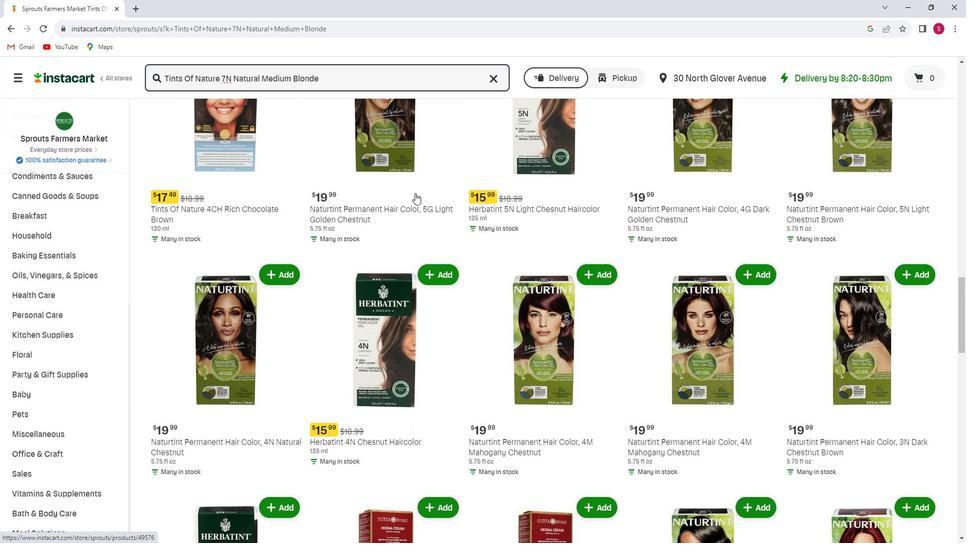 
Action: Mouse scrolled (425, 195) with delta (0, 0)
Screenshot: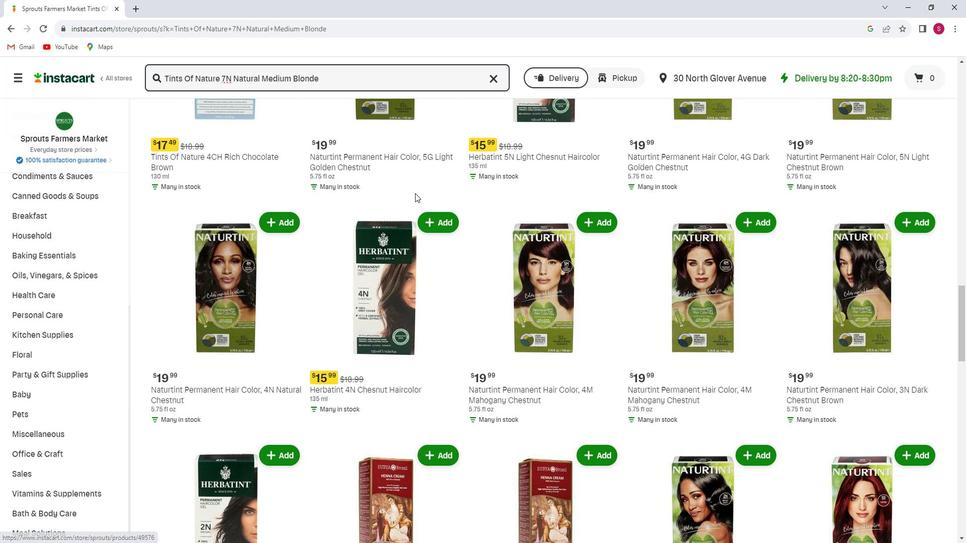 
Action: Mouse scrolled (425, 195) with delta (0, 0)
Screenshot: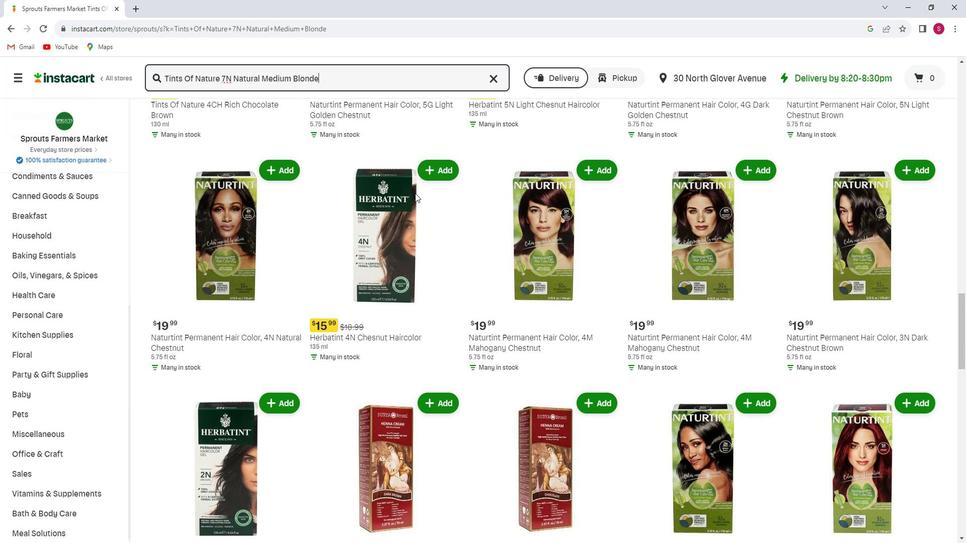 
Action: Mouse scrolled (425, 195) with delta (0, 0)
Screenshot: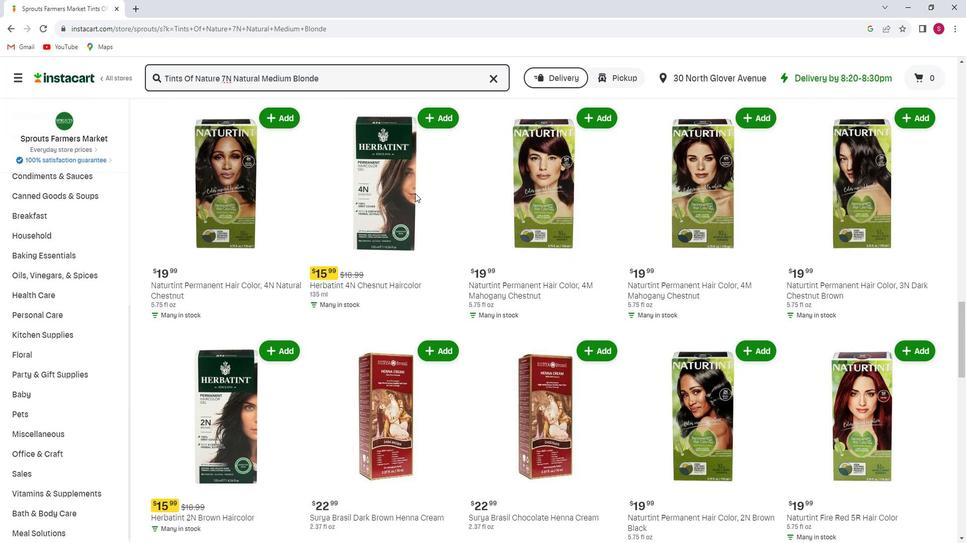 
Action: Mouse scrolled (425, 195) with delta (0, 0)
Screenshot: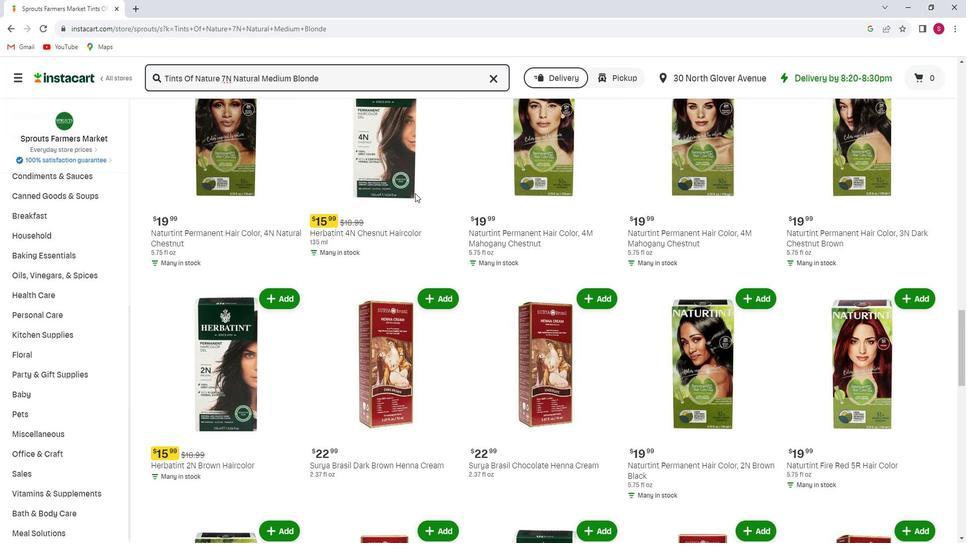 
Action: Mouse scrolled (425, 195) with delta (0, 0)
Screenshot: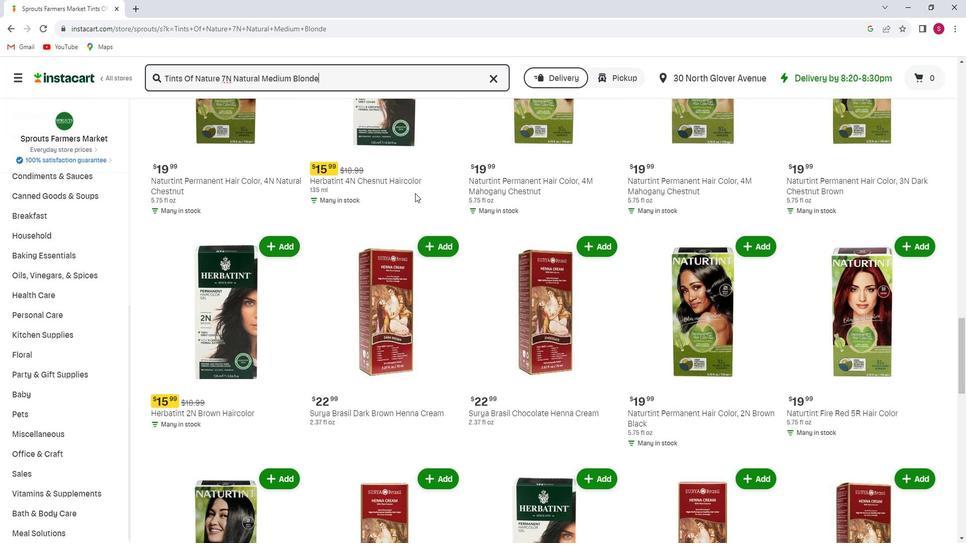 
Action: Mouse scrolled (425, 195) with delta (0, 0)
Screenshot: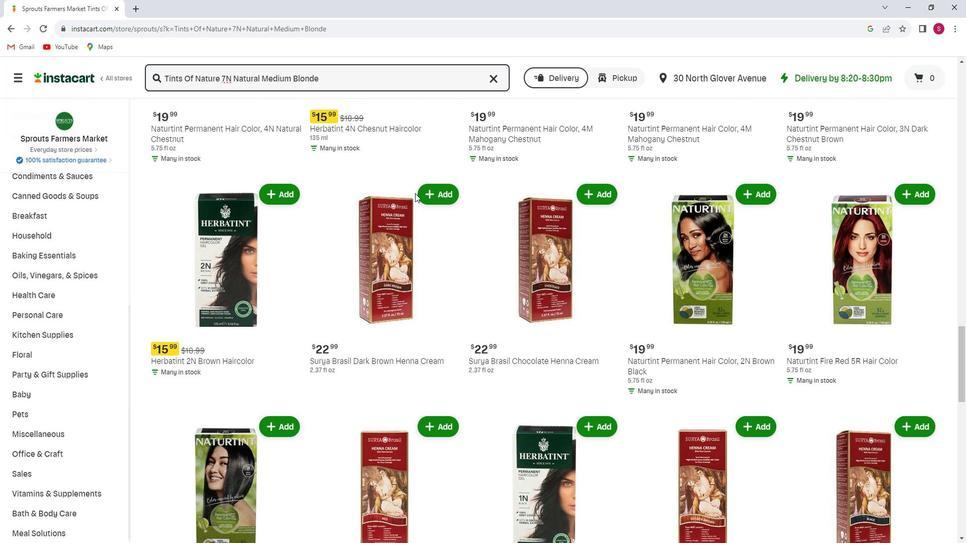 
Action: Mouse scrolled (425, 195) with delta (0, 0)
Screenshot: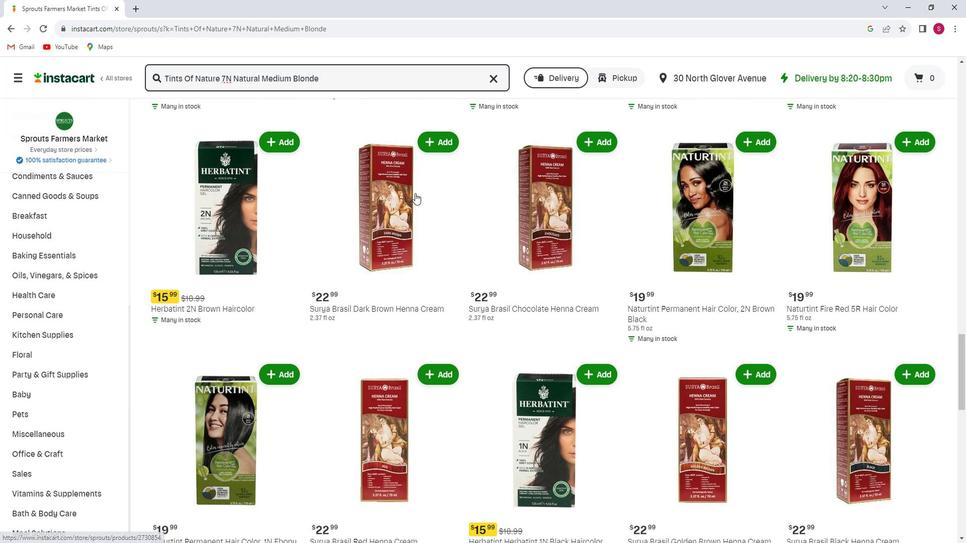 
Action: Mouse scrolled (425, 195) with delta (0, 0)
Screenshot: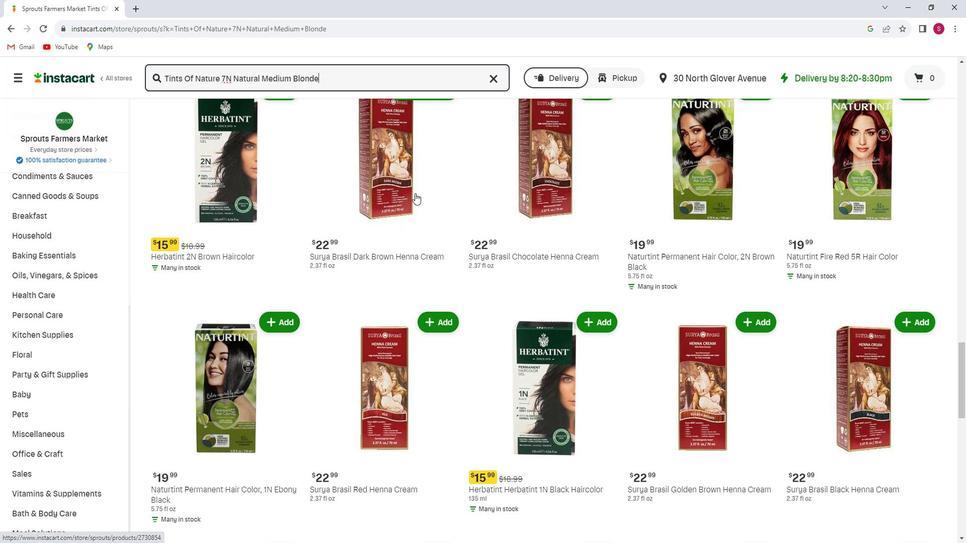 
Action: Mouse scrolled (425, 195) with delta (0, 0)
Screenshot: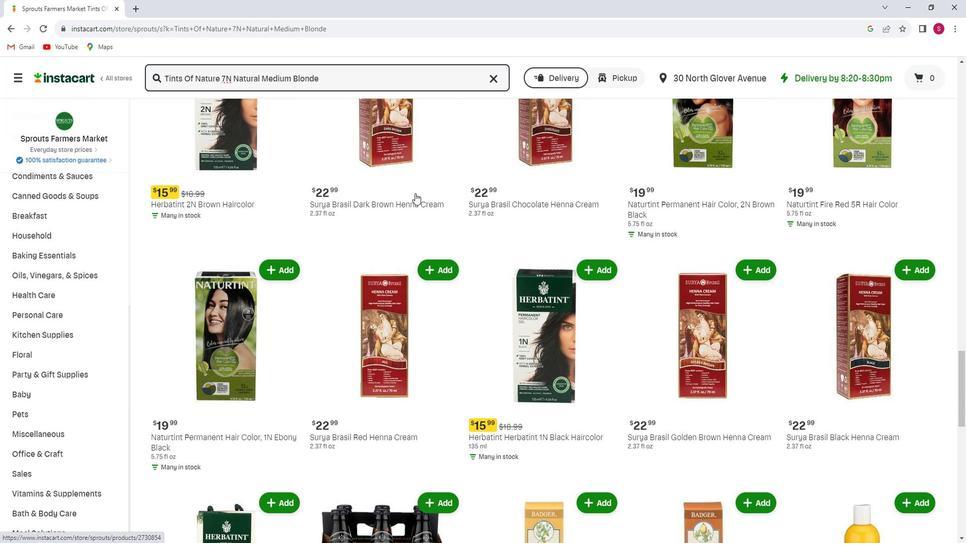 
Action: Mouse scrolled (425, 195) with delta (0, 0)
Screenshot: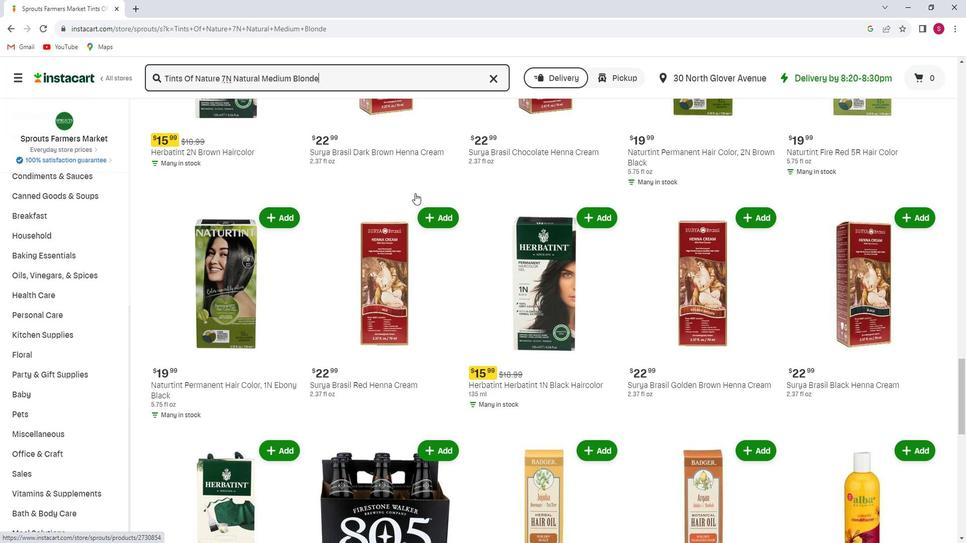 
Action: Mouse scrolled (425, 195) with delta (0, 0)
Screenshot: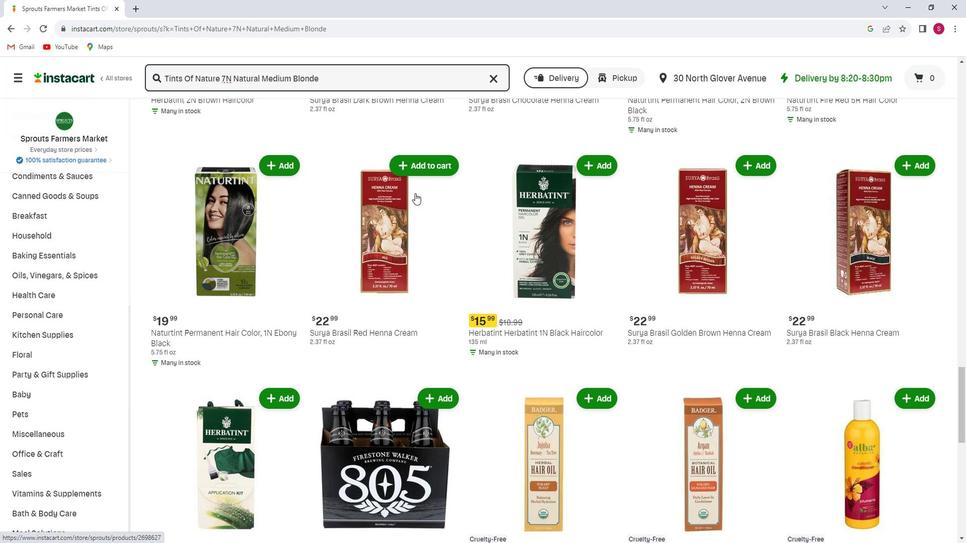 
Action: Mouse scrolled (425, 195) with delta (0, 0)
Screenshot: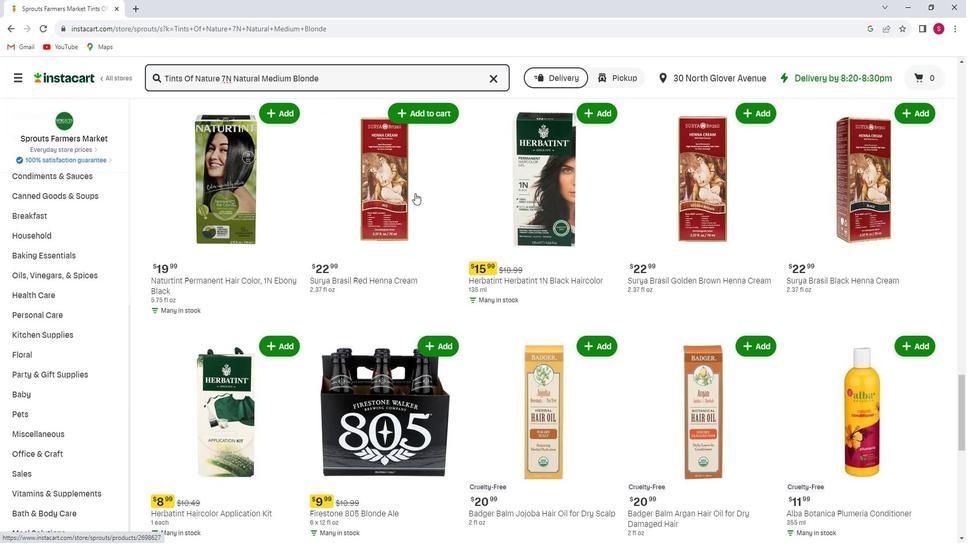 
Action: Mouse scrolled (425, 195) with delta (0, 0)
Screenshot: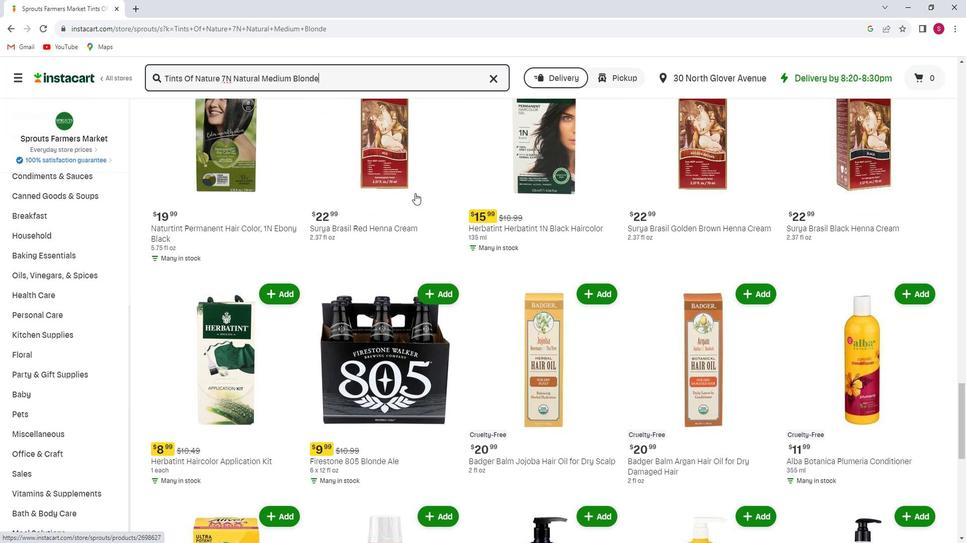 
Action: Mouse scrolled (425, 195) with delta (0, 0)
Screenshot: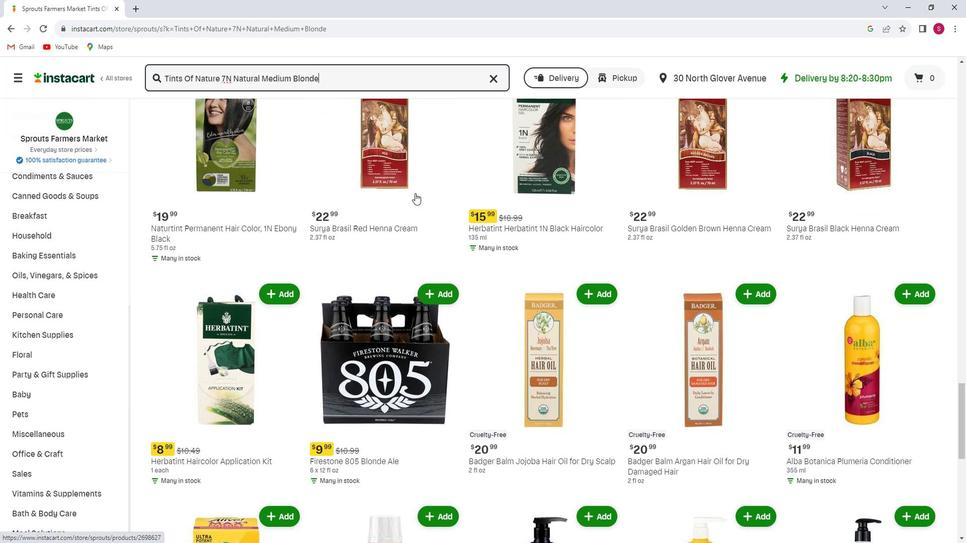 
Action: Mouse scrolled (425, 195) with delta (0, 0)
Screenshot: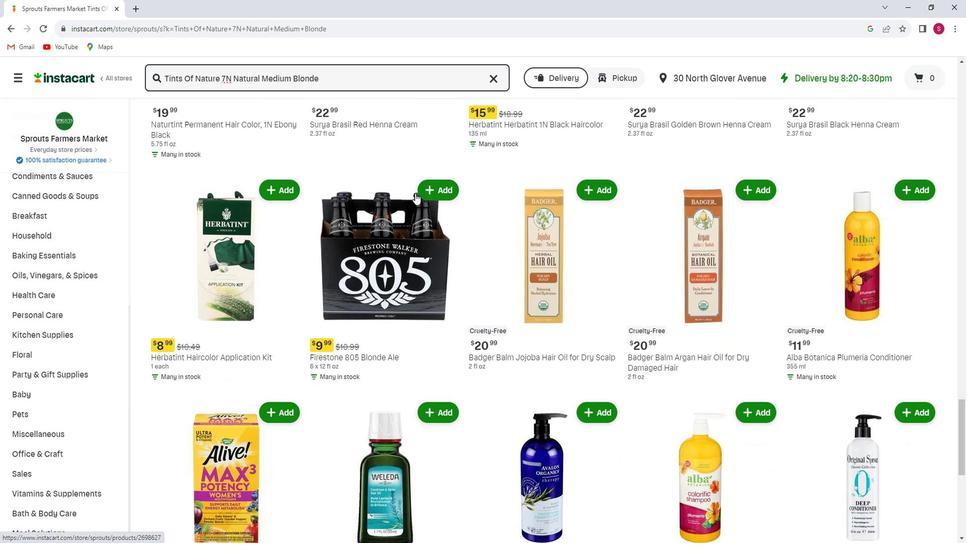 
Action: Mouse scrolled (425, 195) with delta (0, 0)
Screenshot: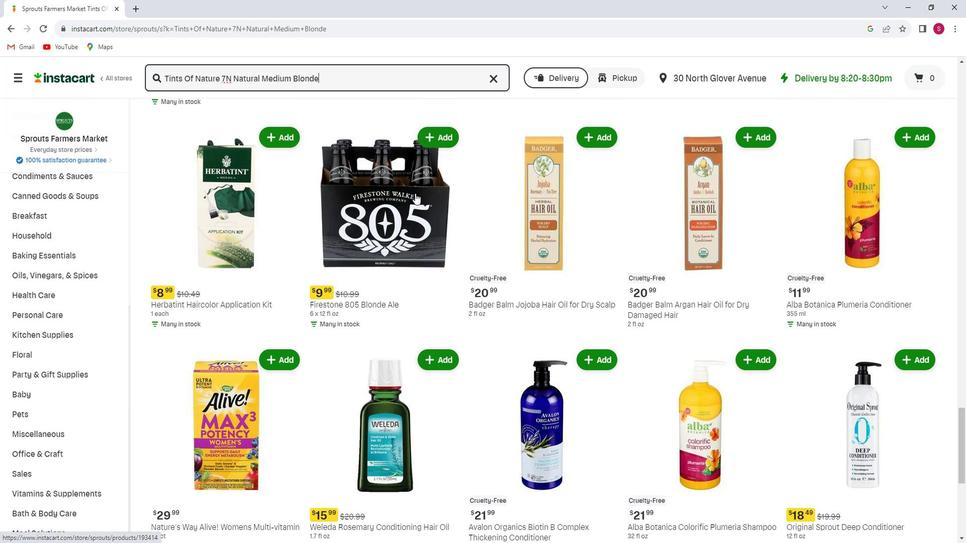 
Action: Mouse scrolled (425, 195) with delta (0, 0)
Screenshot: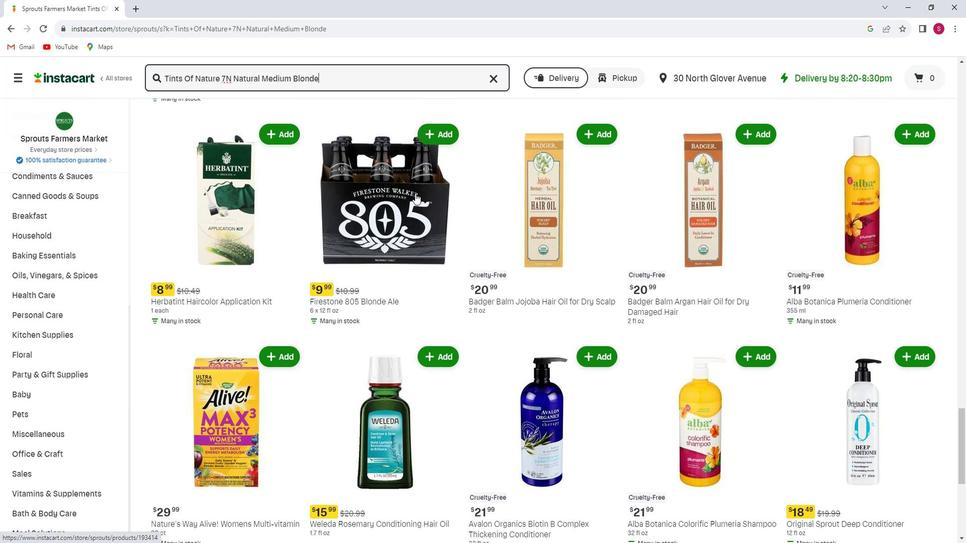 
Action: Mouse scrolled (425, 195) with delta (0, 0)
Screenshot: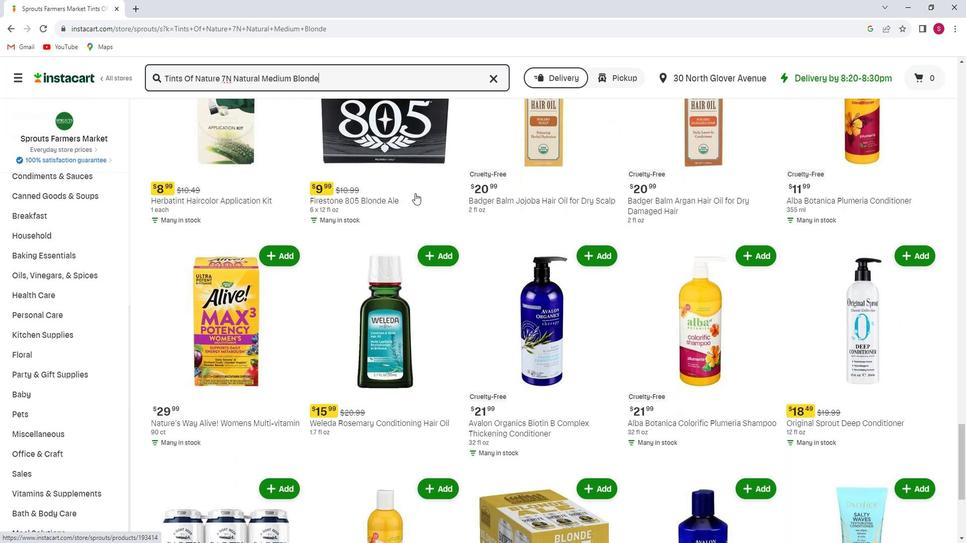 
Action: Mouse scrolled (425, 195) with delta (0, 0)
Screenshot: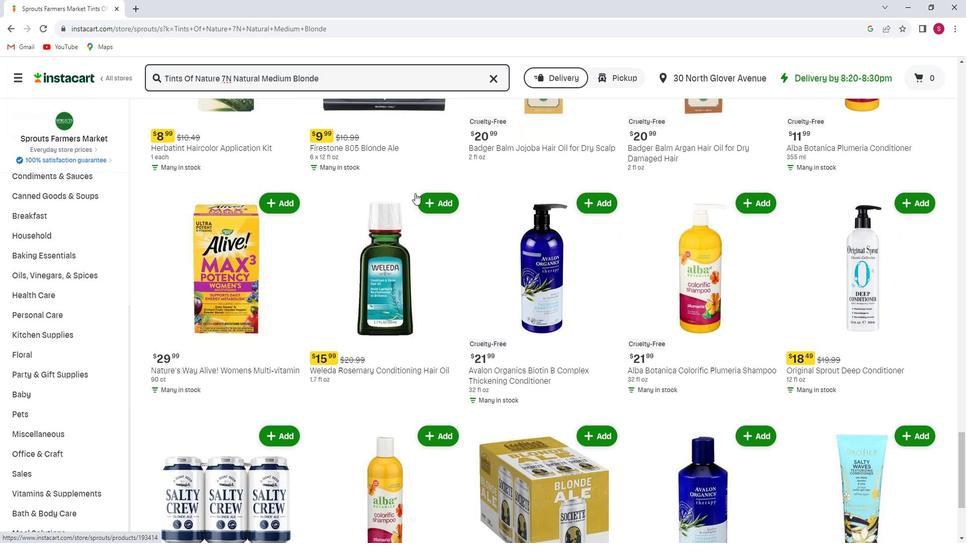 
Action: Mouse scrolled (425, 195) with delta (0, 0)
Screenshot: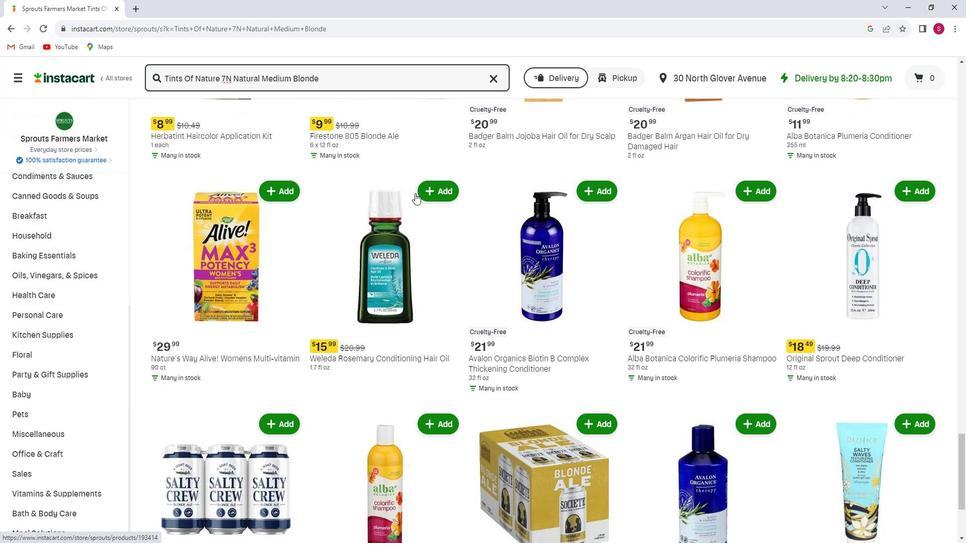
Action: Mouse scrolled (425, 196) with delta (0, 0)
Screenshot: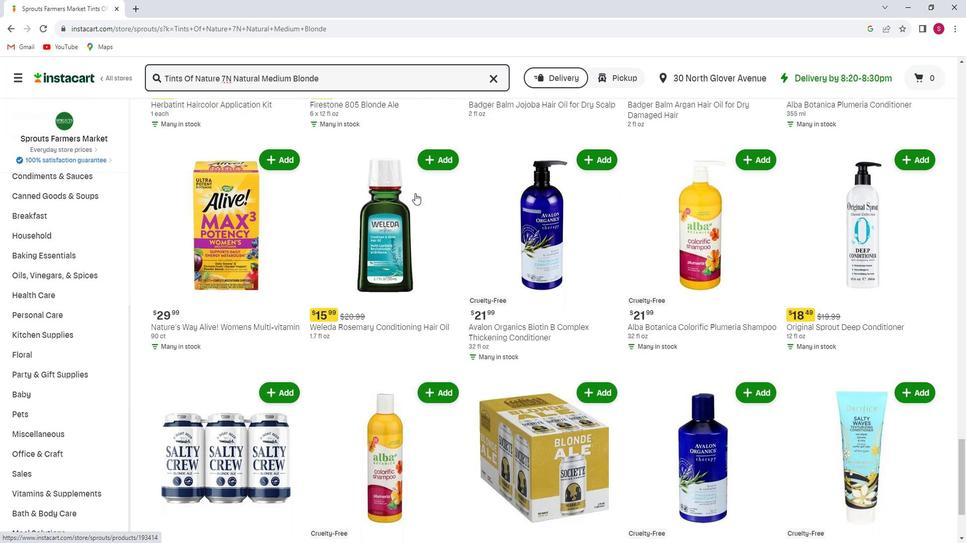 
Action: Mouse scrolled (425, 195) with delta (0, 0)
Screenshot: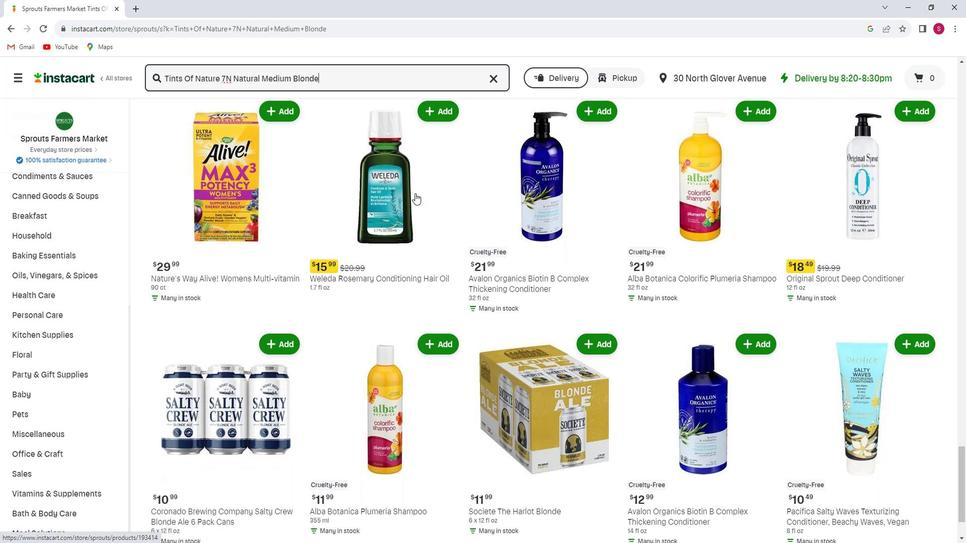 
Action: Mouse scrolled (425, 195) with delta (0, 0)
Screenshot: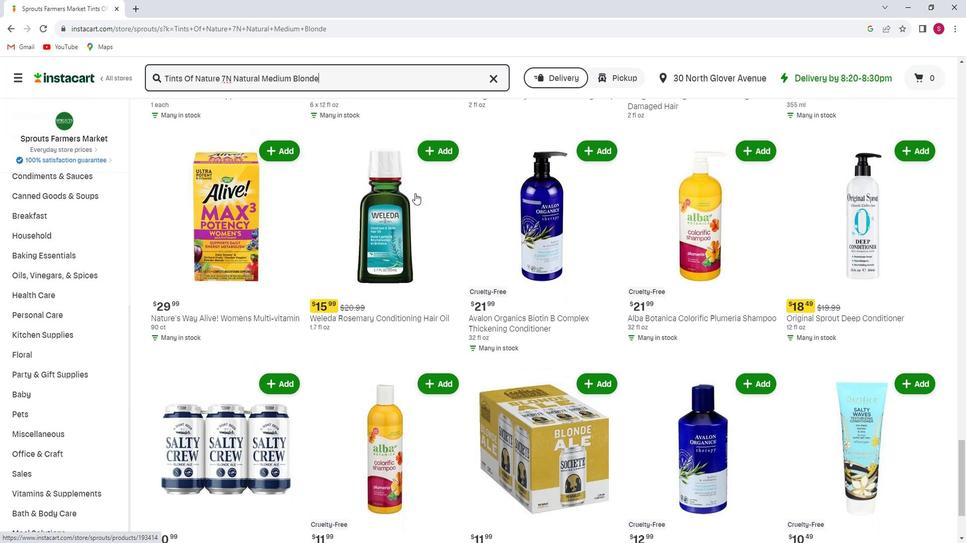 
Action: Mouse scrolled (425, 195) with delta (0, 0)
Screenshot: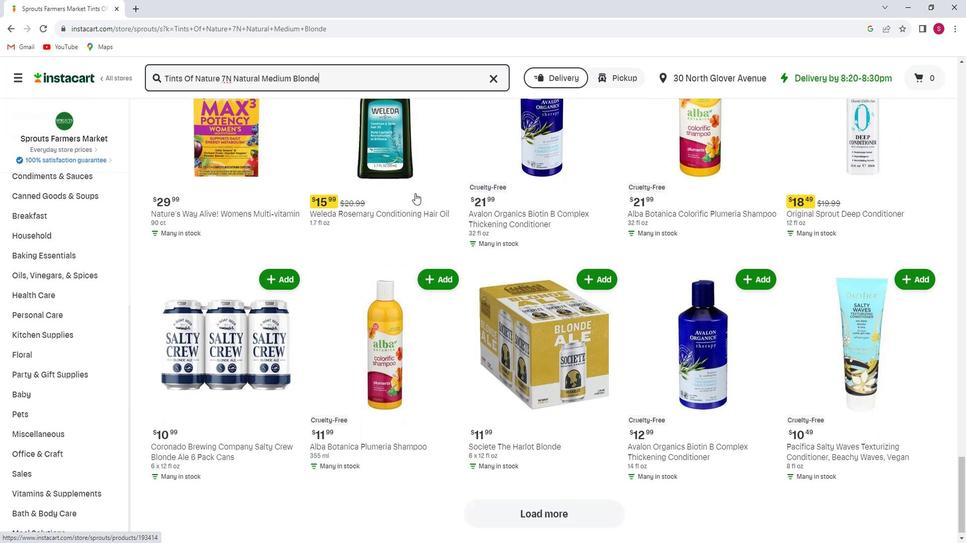 
Action: Mouse scrolled (425, 195) with delta (0, 0)
Screenshot: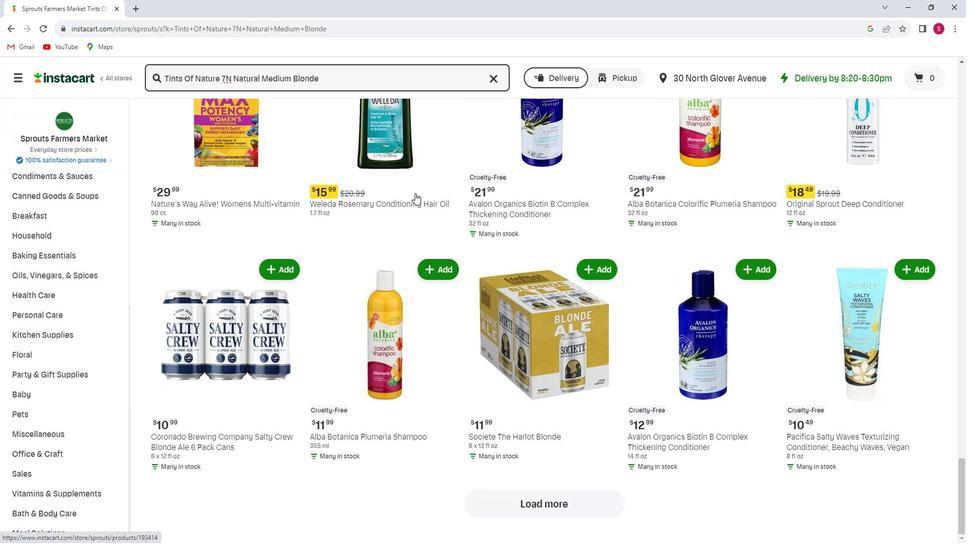 
Action: Mouse scrolled (425, 195) with delta (0, 0)
Screenshot: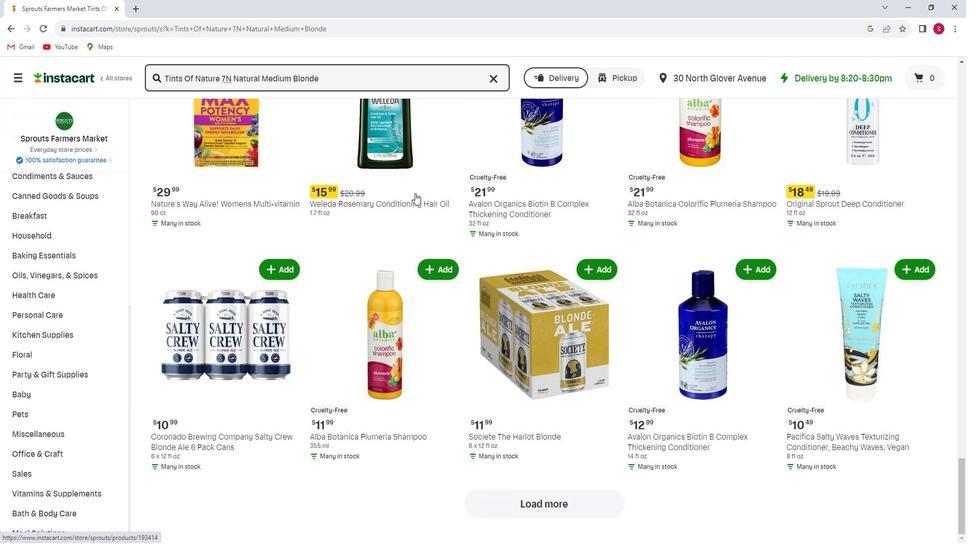 
Action: Mouse scrolled (425, 195) with delta (0, 0)
Screenshot: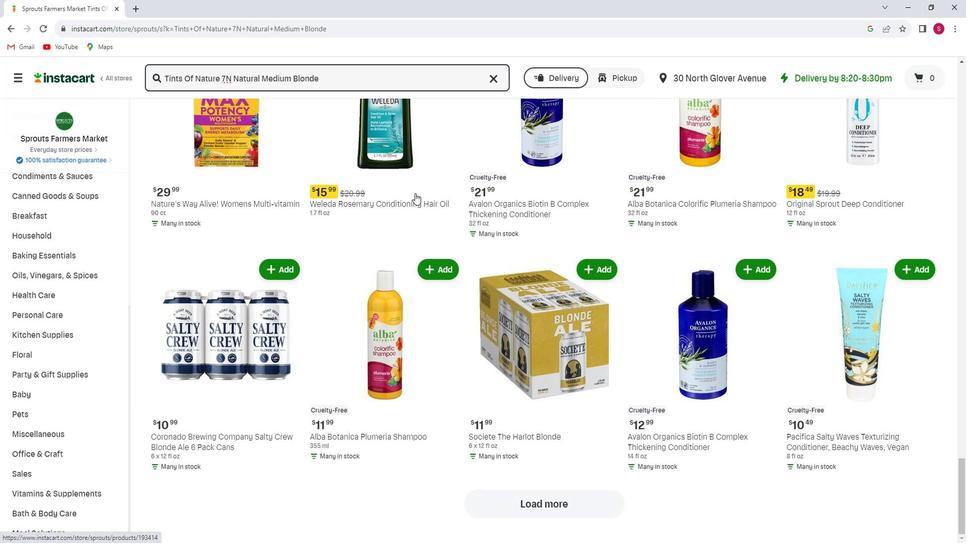 
